Task: Forward email as attachment with the signature Christina Ramirez with the subject Request for donations from softage.1@softage.net to softage.2@softage.net with the message Please let me know if there are any issues or concerns that need to be addressed.
Action: Mouse moved to (916, 73)
Screenshot: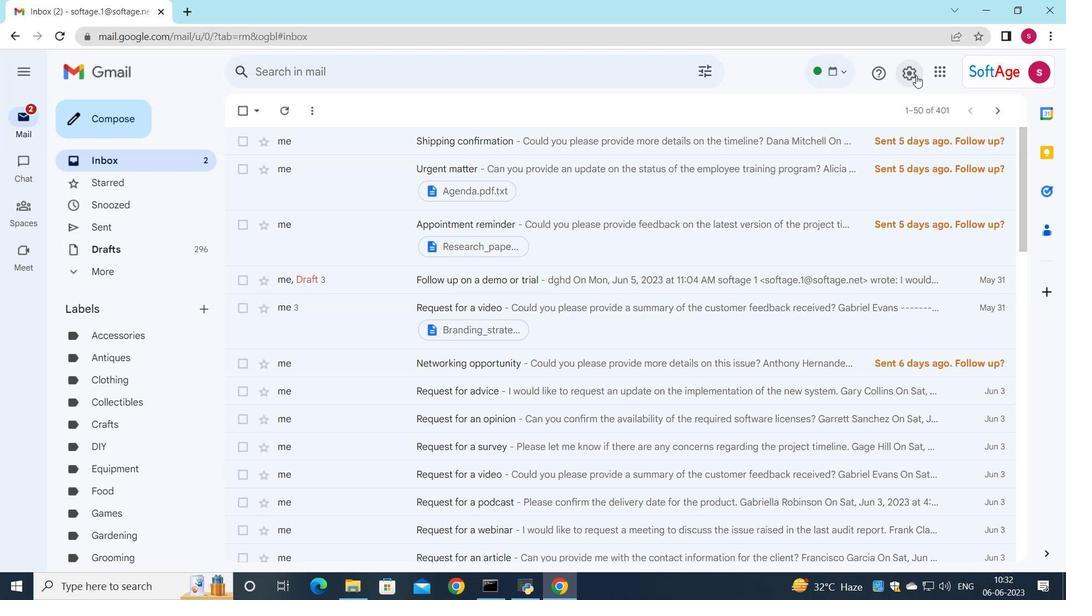 
Action: Mouse pressed left at (916, 73)
Screenshot: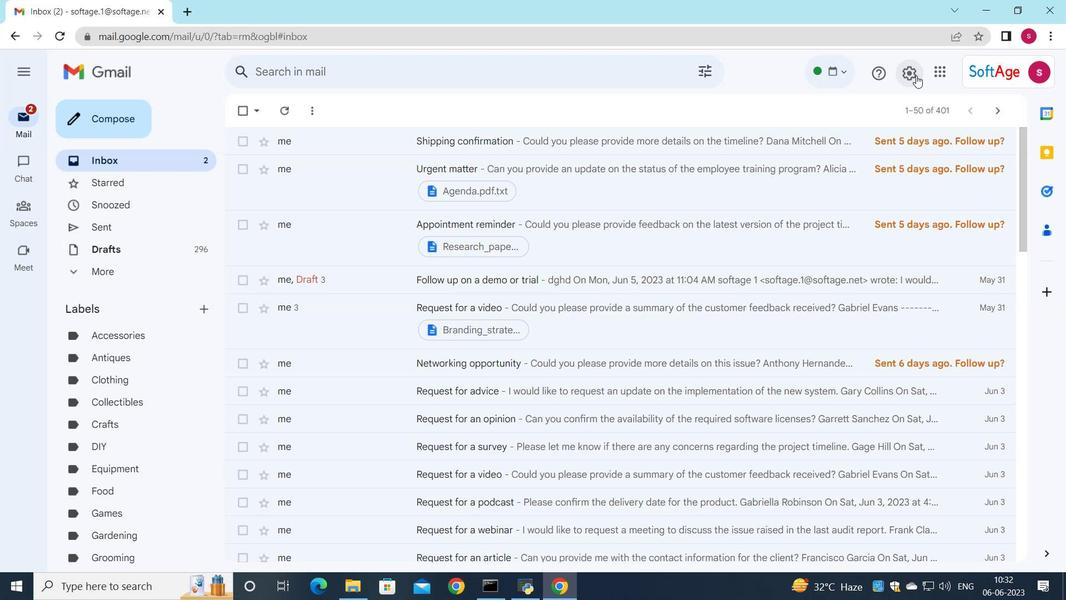 
Action: Mouse moved to (918, 140)
Screenshot: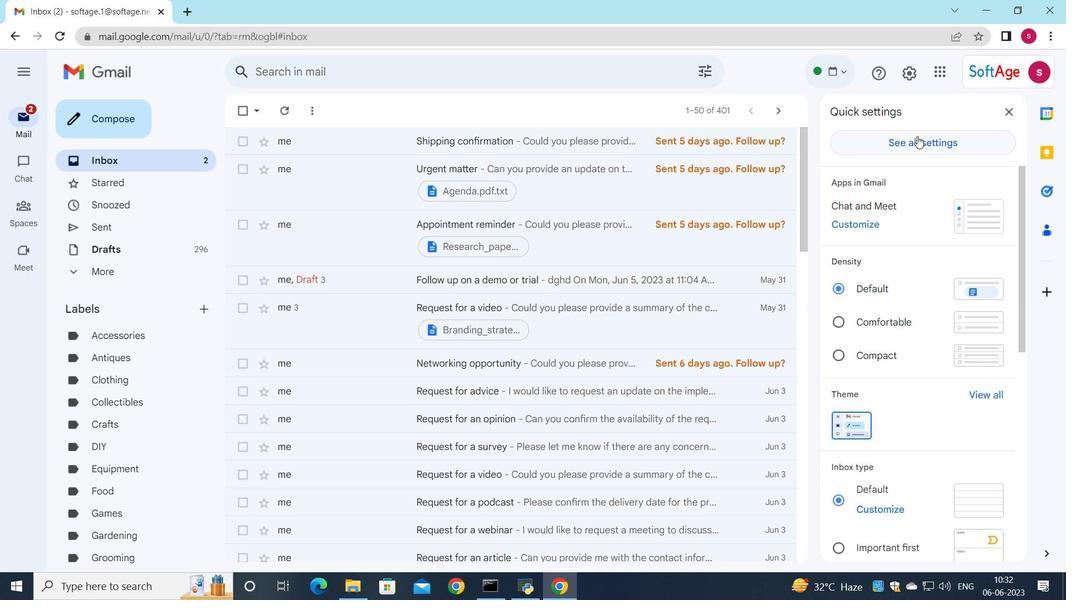 
Action: Mouse pressed left at (918, 140)
Screenshot: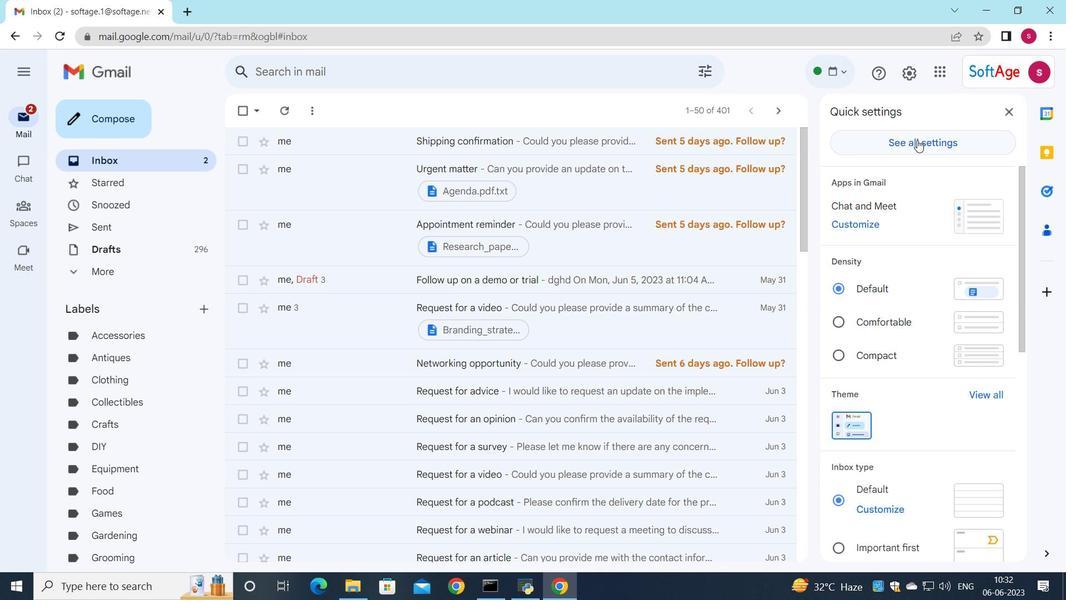 
Action: Mouse moved to (698, 227)
Screenshot: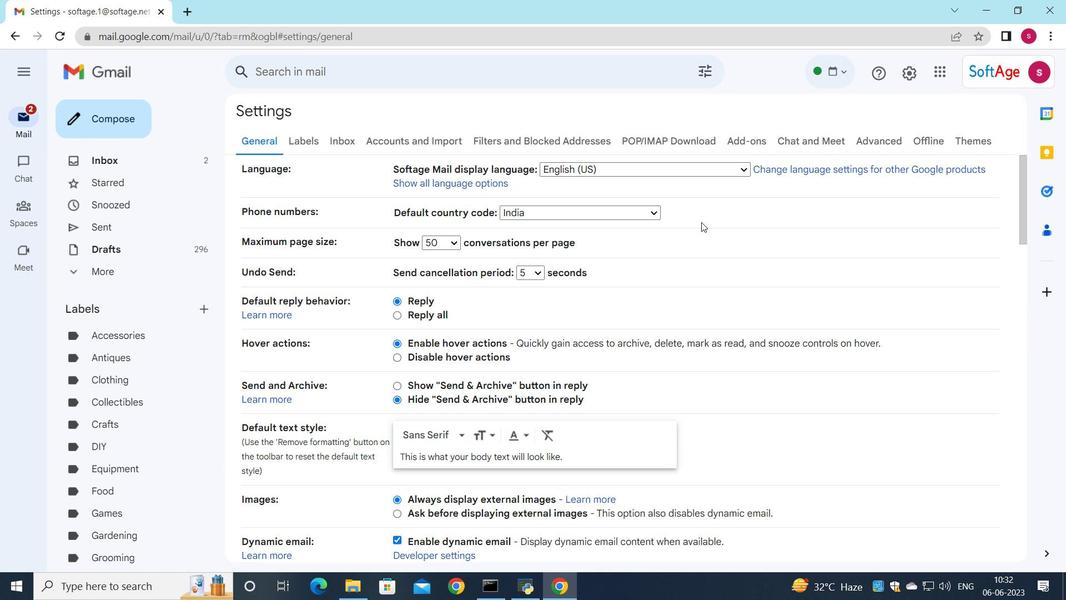 
Action: Mouse scrolled (698, 227) with delta (0, 0)
Screenshot: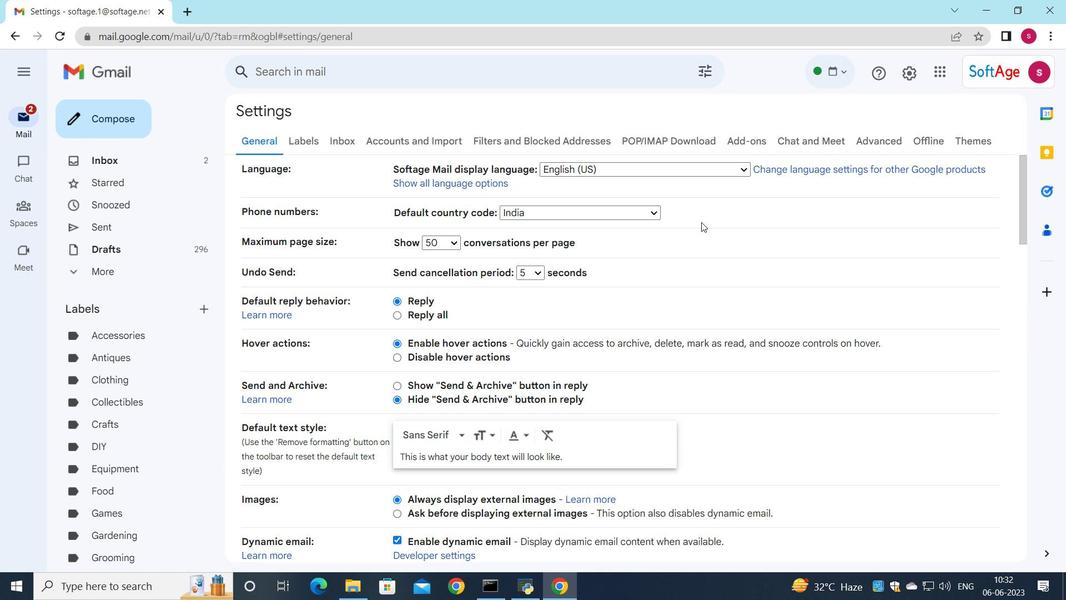 
Action: Mouse moved to (696, 231)
Screenshot: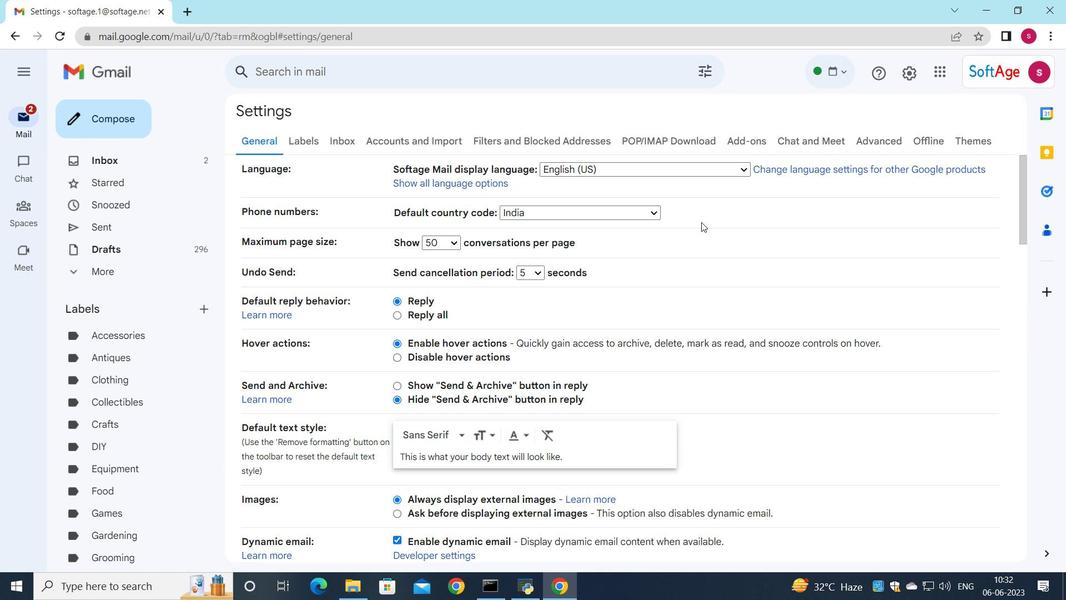 
Action: Mouse scrolled (696, 230) with delta (0, 0)
Screenshot: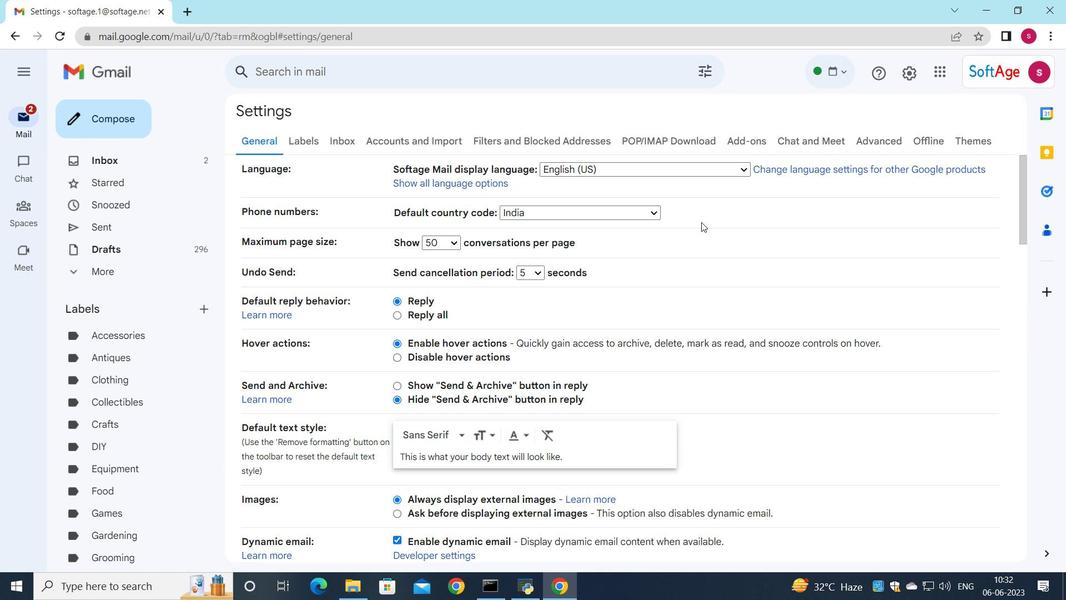 
Action: Mouse moved to (695, 233)
Screenshot: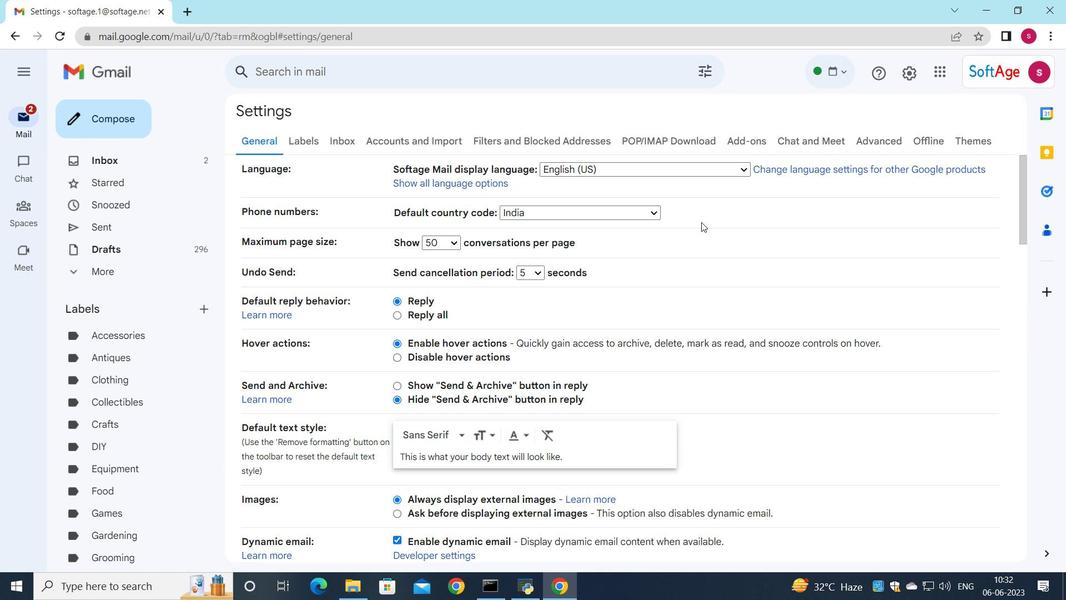 
Action: Mouse scrolled (695, 233) with delta (0, 0)
Screenshot: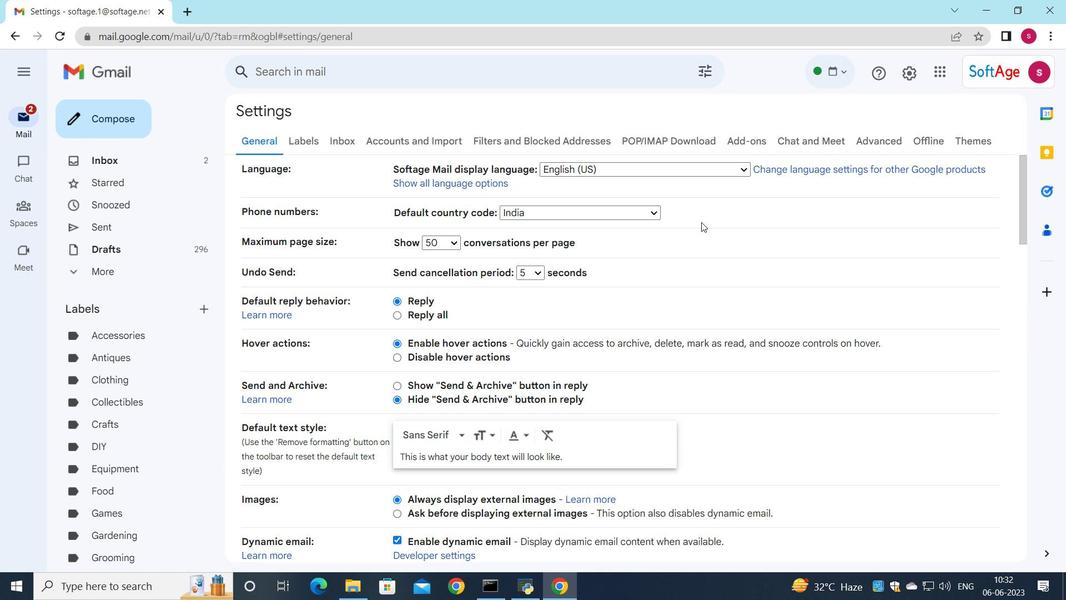 
Action: Mouse moved to (641, 256)
Screenshot: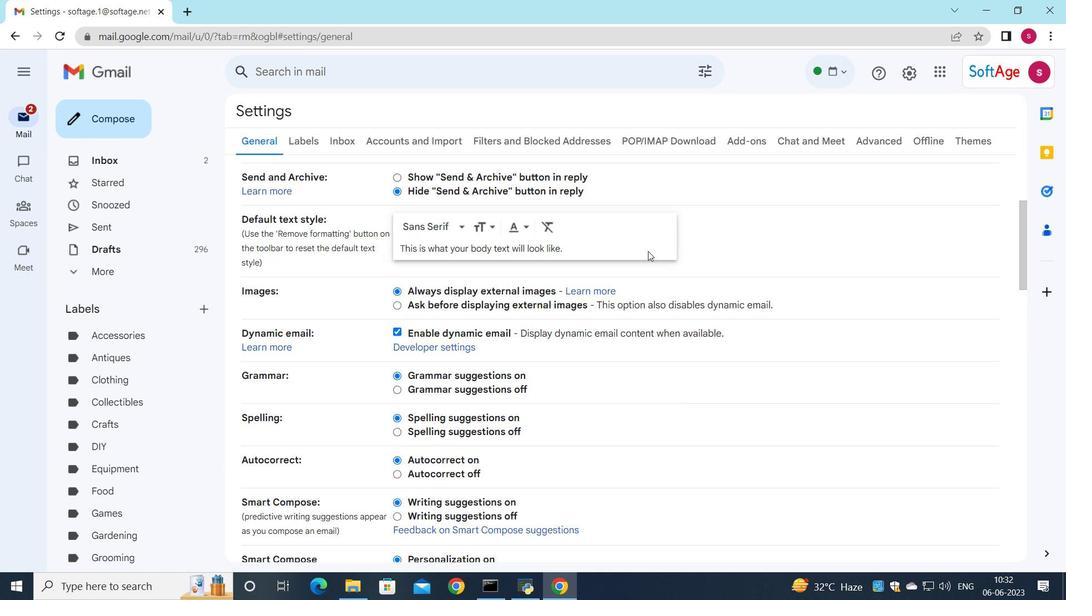 
Action: Mouse scrolled (641, 256) with delta (0, 0)
Screenshot: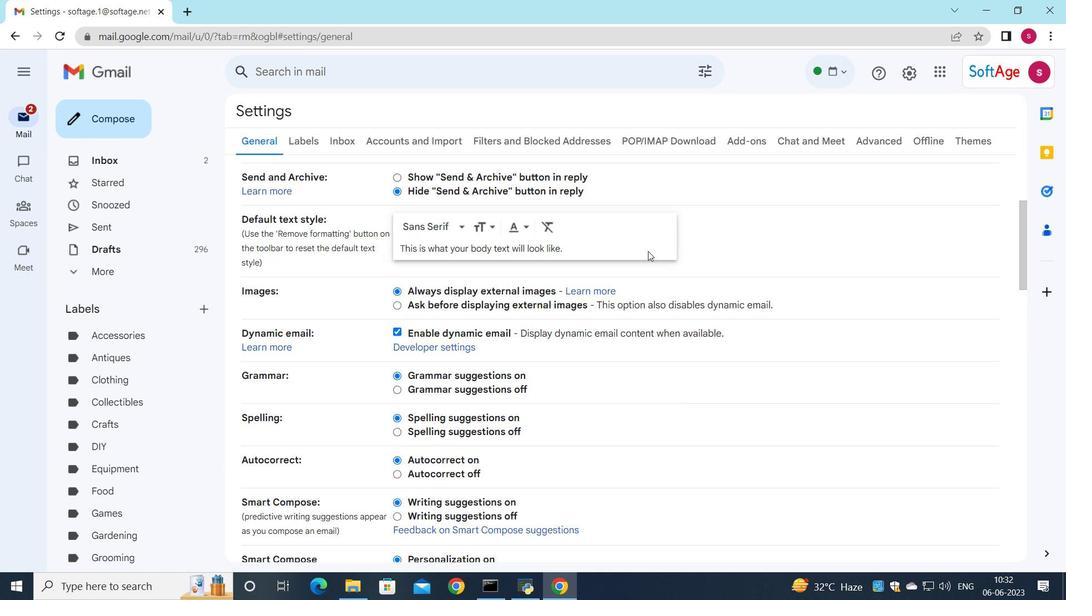 
Action: Mouse moved to (637, 259)
Screenshot: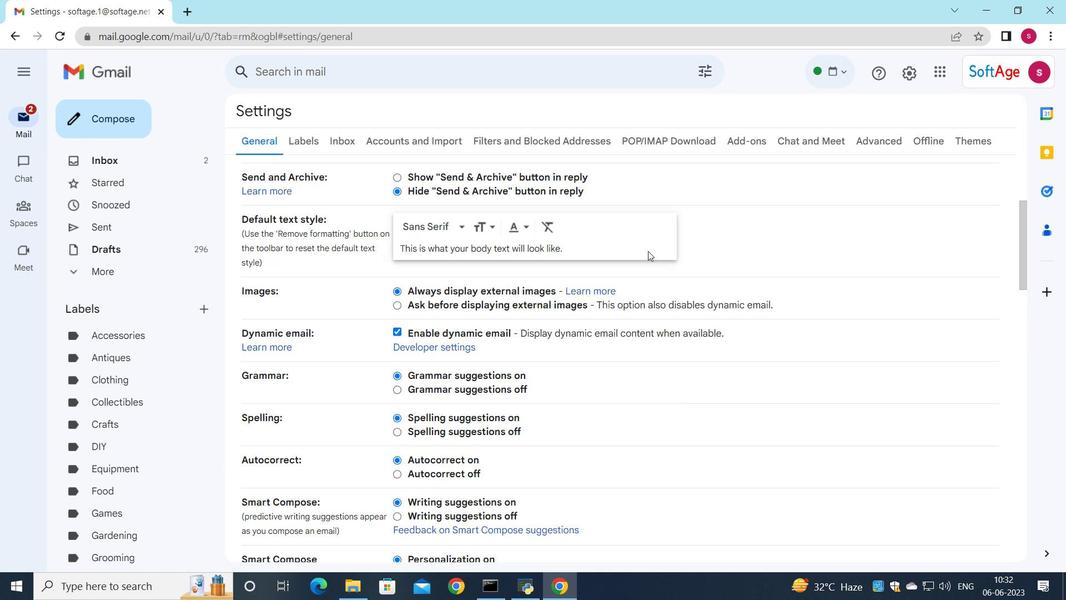 
Action: Mouse scrolled (637, 258) with delta (0, 0)
Screenshot: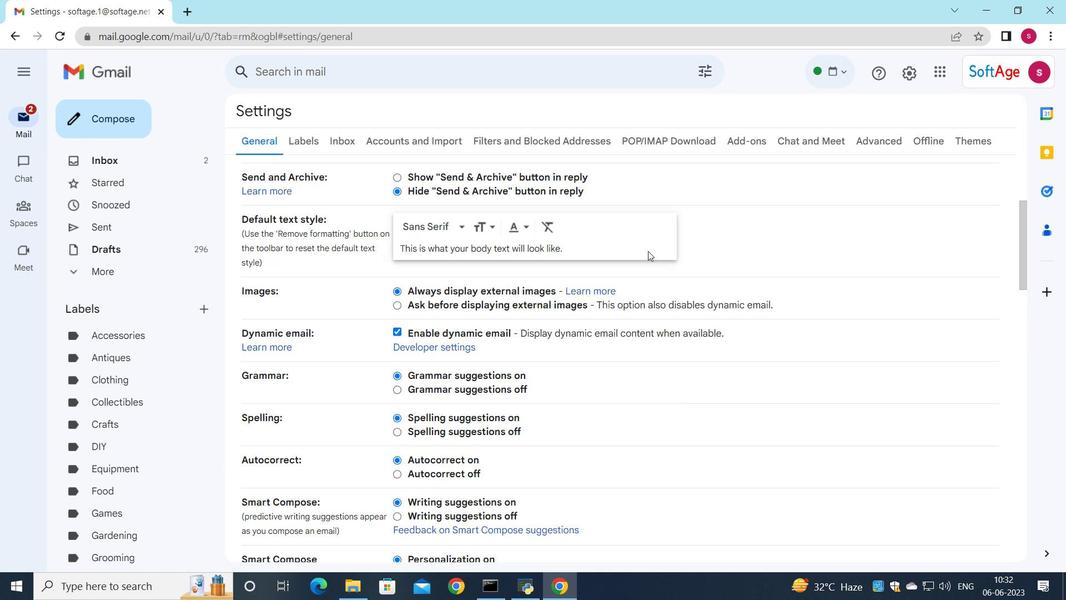 
Action: Mouse moved to (635, 262)
Screenshot: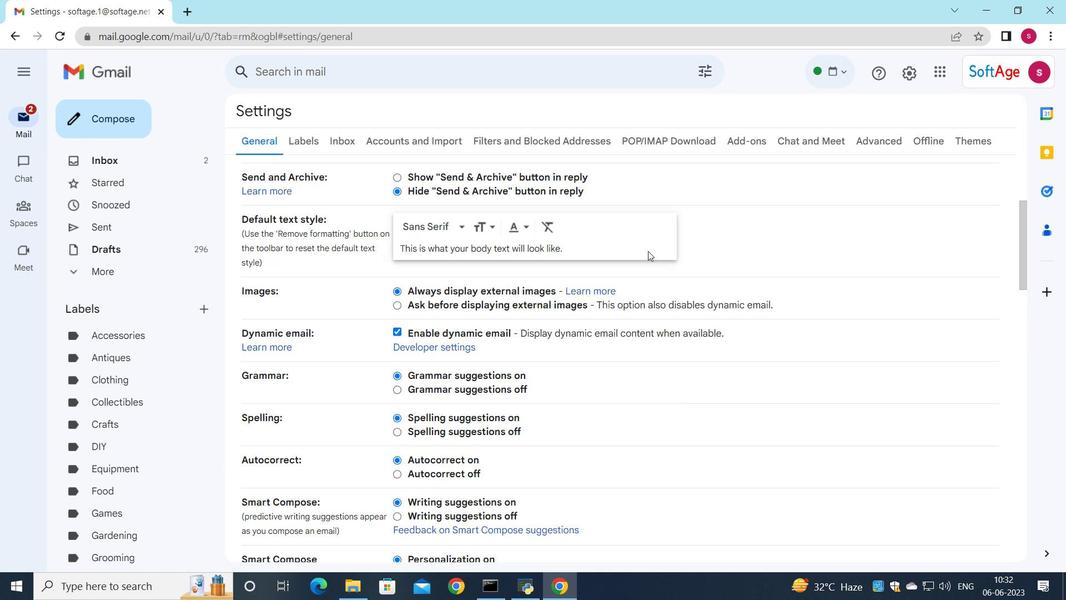 
Action: Mouse scrolled (635, 262) with delta (0, 0)
Screenshot: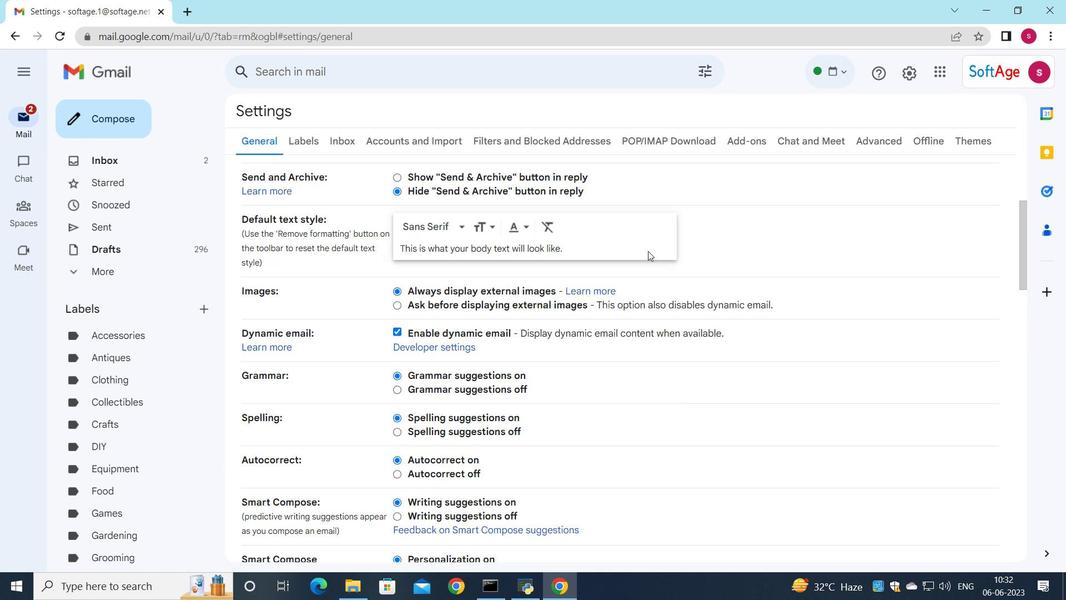 
Action: Mouse moved to (577, 307)
Screenshot: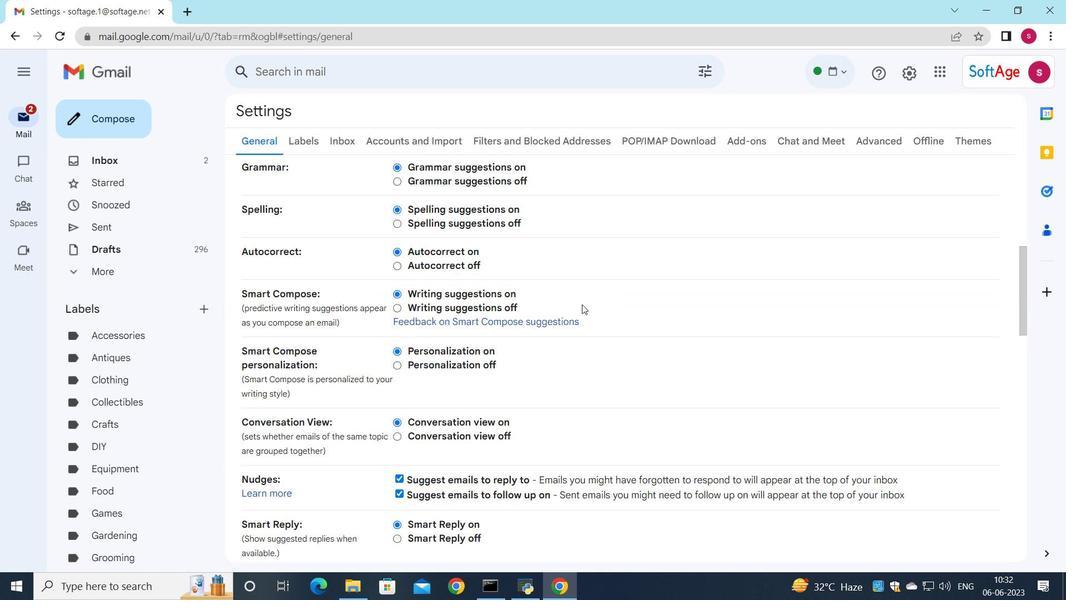 
Action: Mouse scrolled (577, 307) with delta (0, 0)
Screenshot: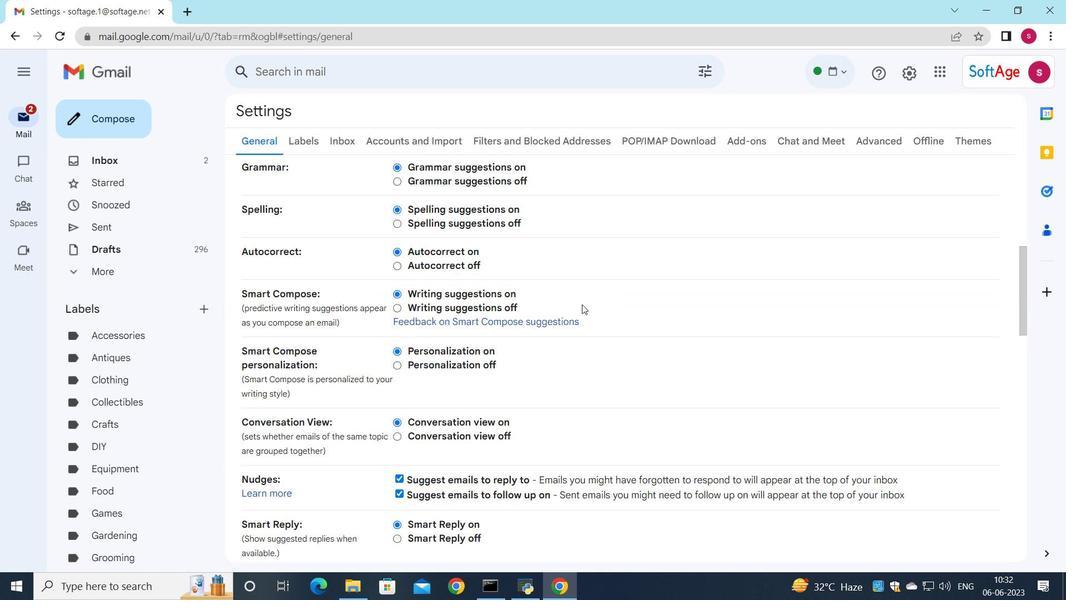 
Action: Mouse moved to (577, 308)
Screenshot: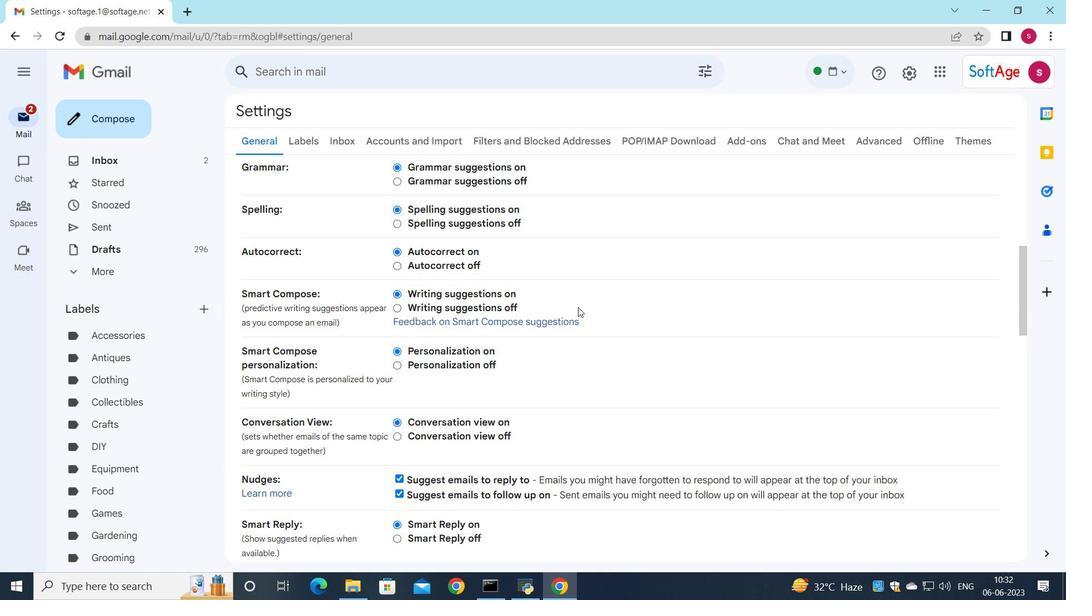 
Action: Mouse scrolled (577, 308) with delta (0, 0)
Screenshot: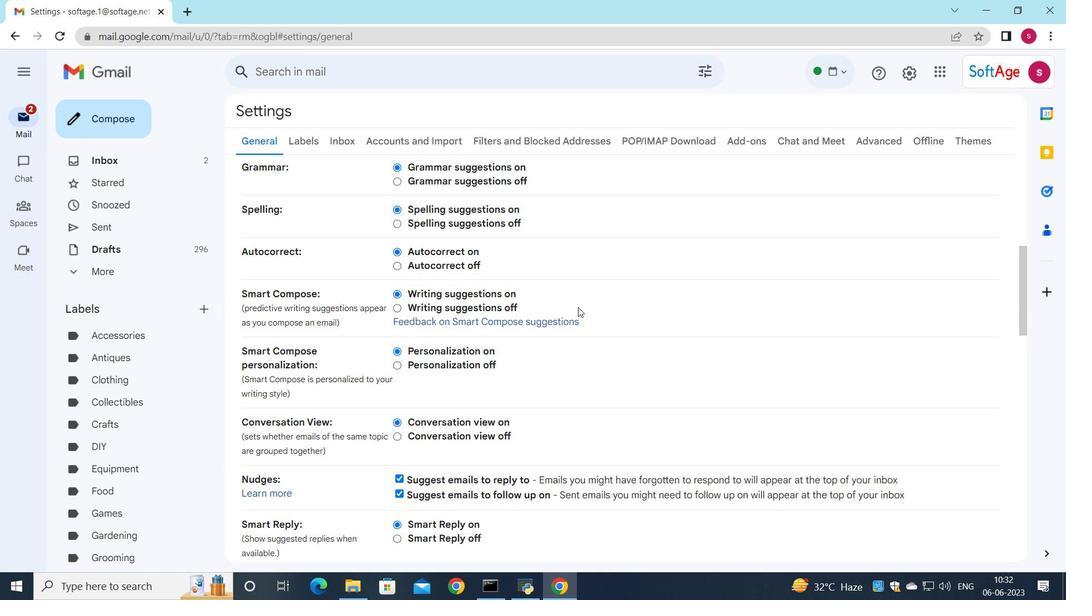 
Action: Mouse moved to (576, 308)
Screenshot: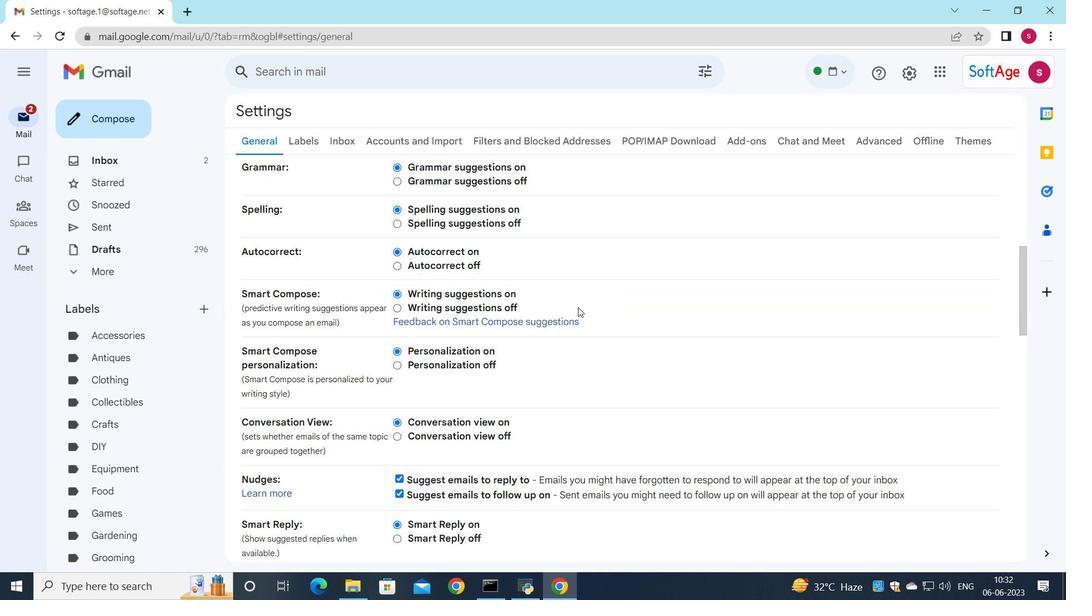 
Action: Mouse scrolled (576, 308) with delta (0, 0)
Screenshot: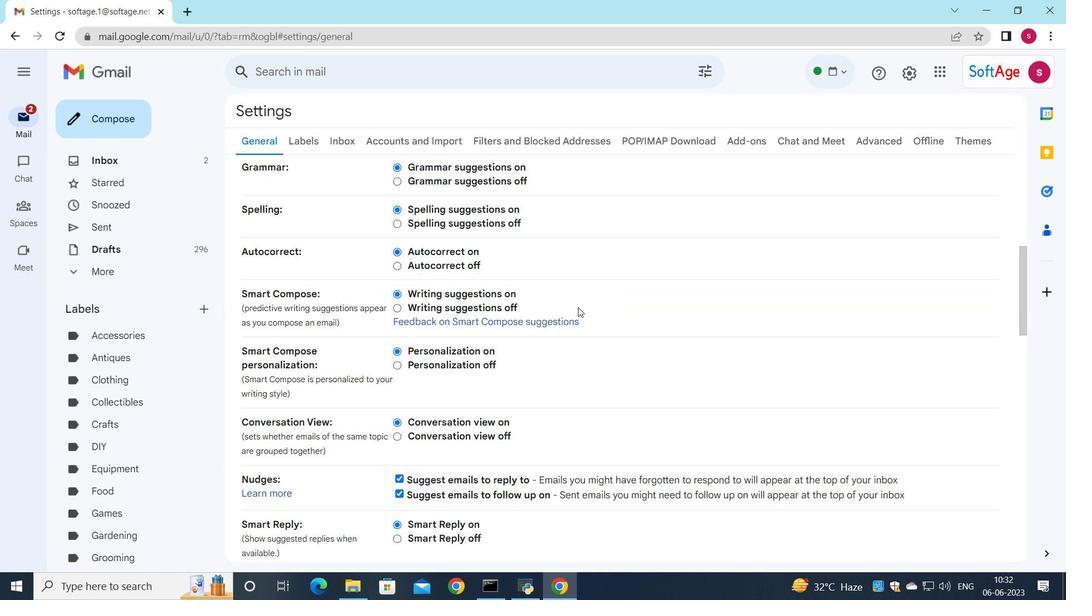 
Action: Mouse scrolled (576, 308) with delta (0, 0)
Screenshot: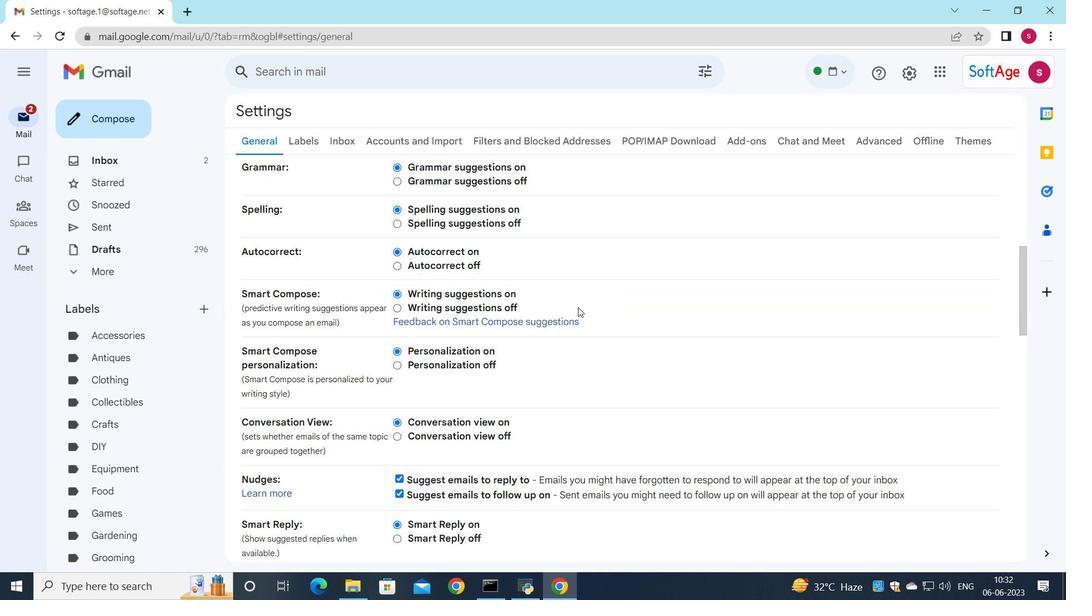 
Action: Mouse moved to (569, 316)
Screenshot: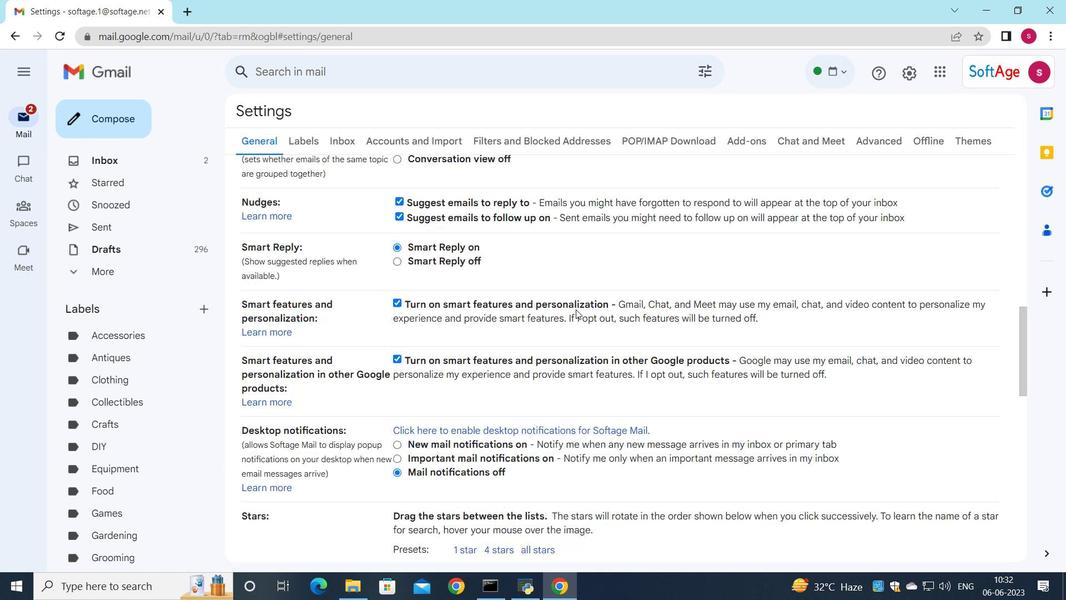
Action: Mouse scrolled (569, 315) with delta (0, 0)
Screenshot: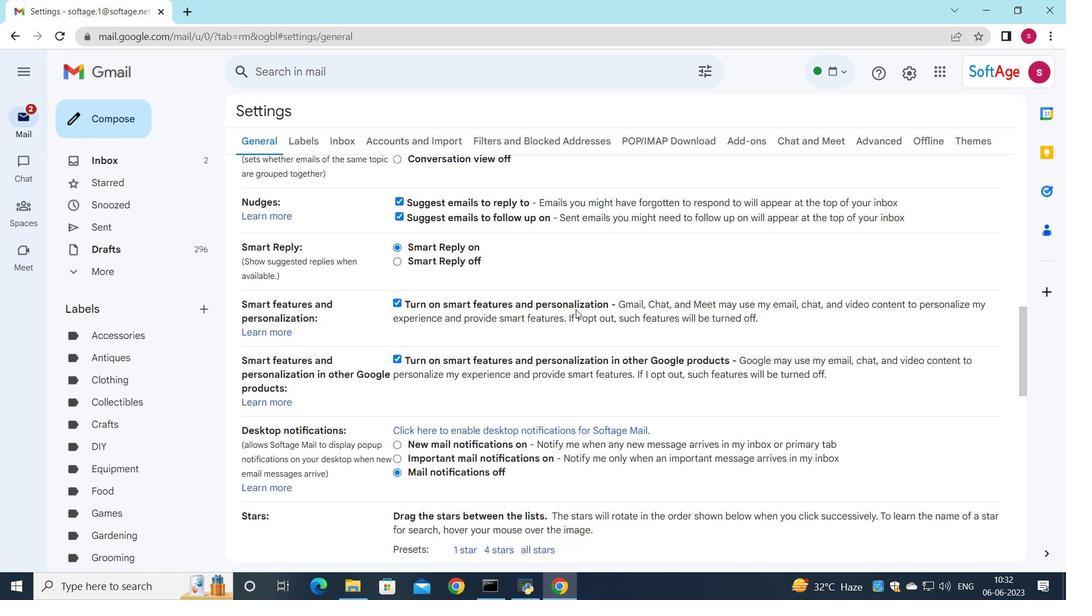 
Action: Mouse scrolled (569, 315) with delta (0, 0)
Screenshot: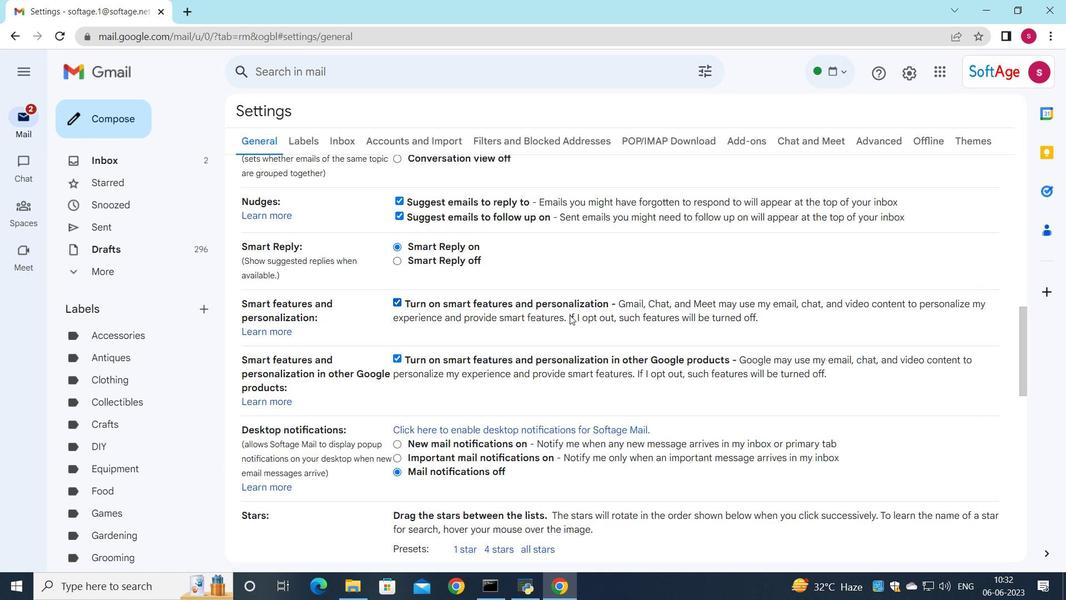 
Action: Mouse scrolled (569, 315) with delta (0, 0)
Screenshot: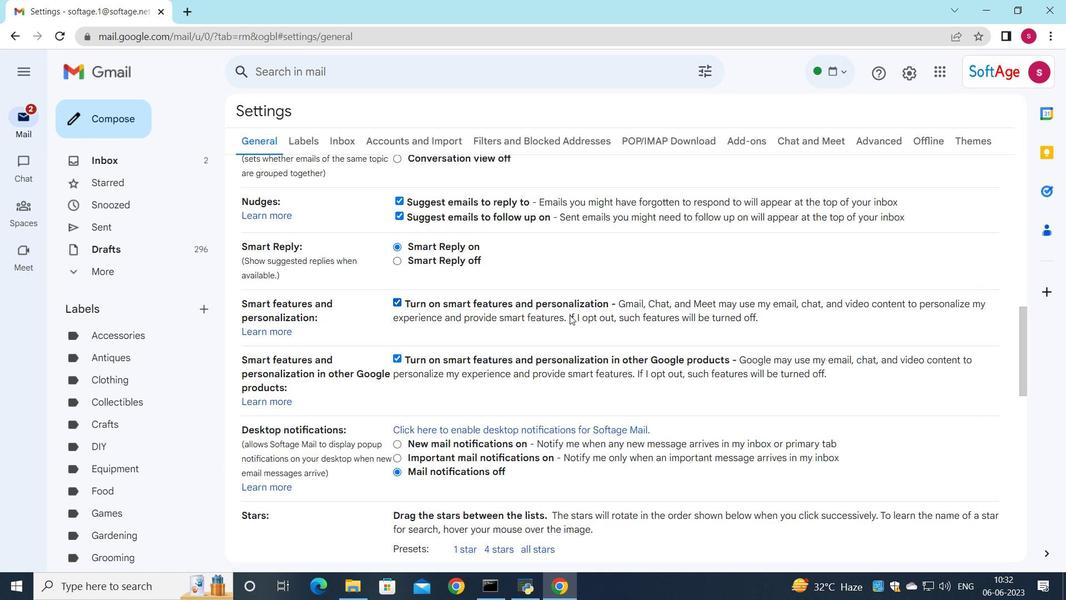 
Action: Mouse scrolled (569, 315) with delta (0, 0)
Screenshot: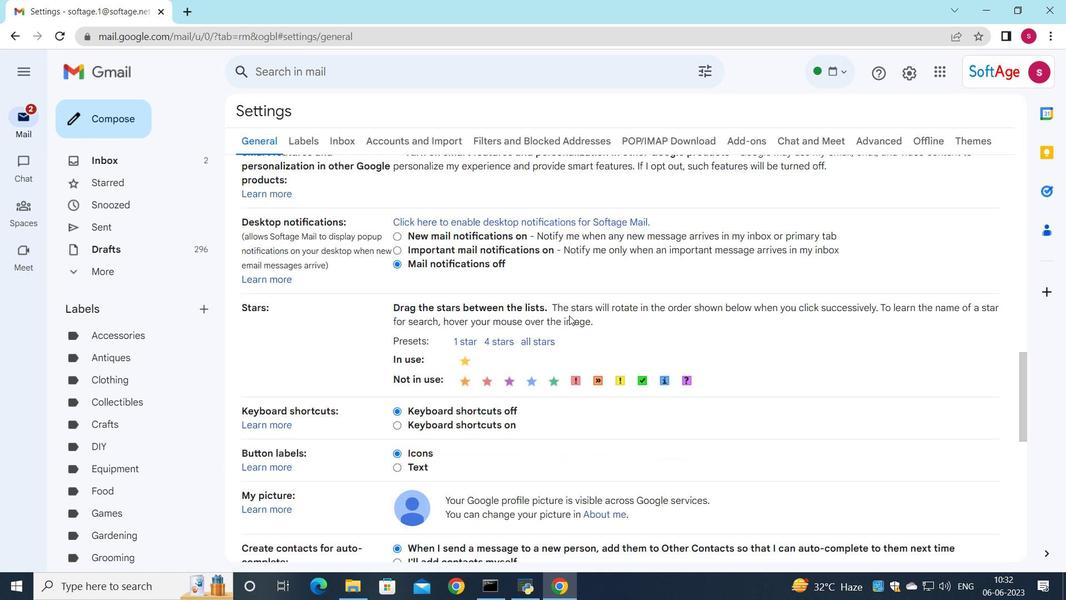 
Action: Mouse scrolled (569, 315) with delta (0, 0)
Screenshot: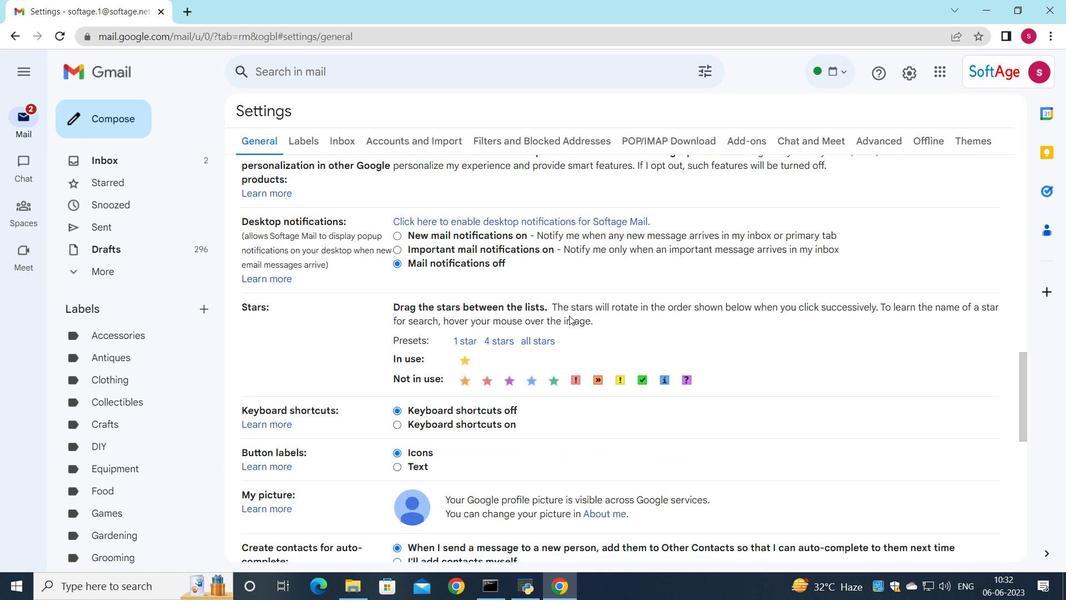 
Action: Mouse scrolled (569, 315) with delta (0, 0)
Screenshot: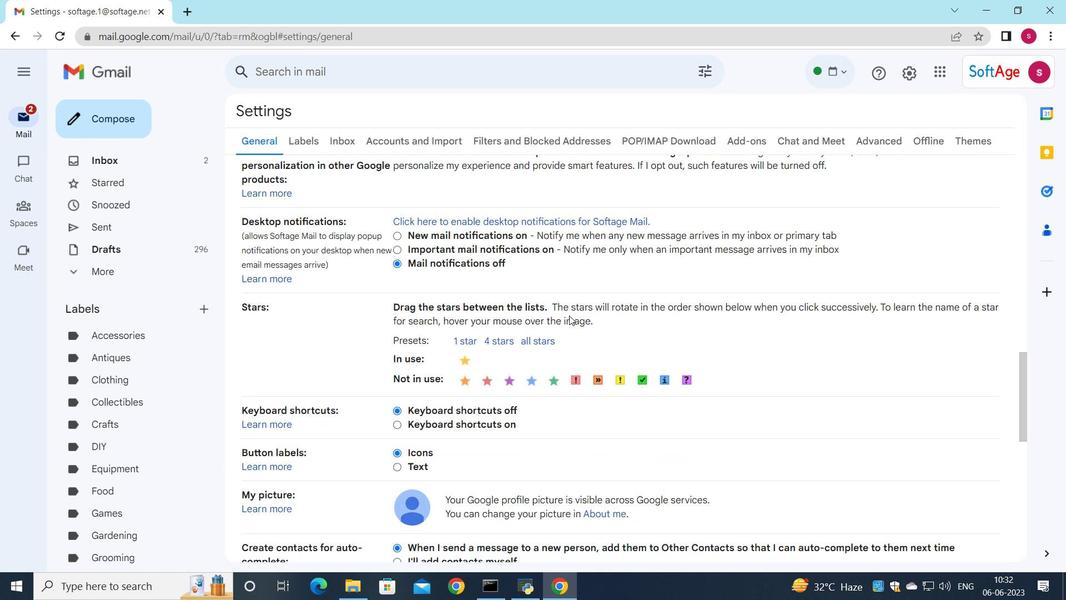 
Action: Mouse scrolled (569, 315) with delta (0, 0)
Screenshot: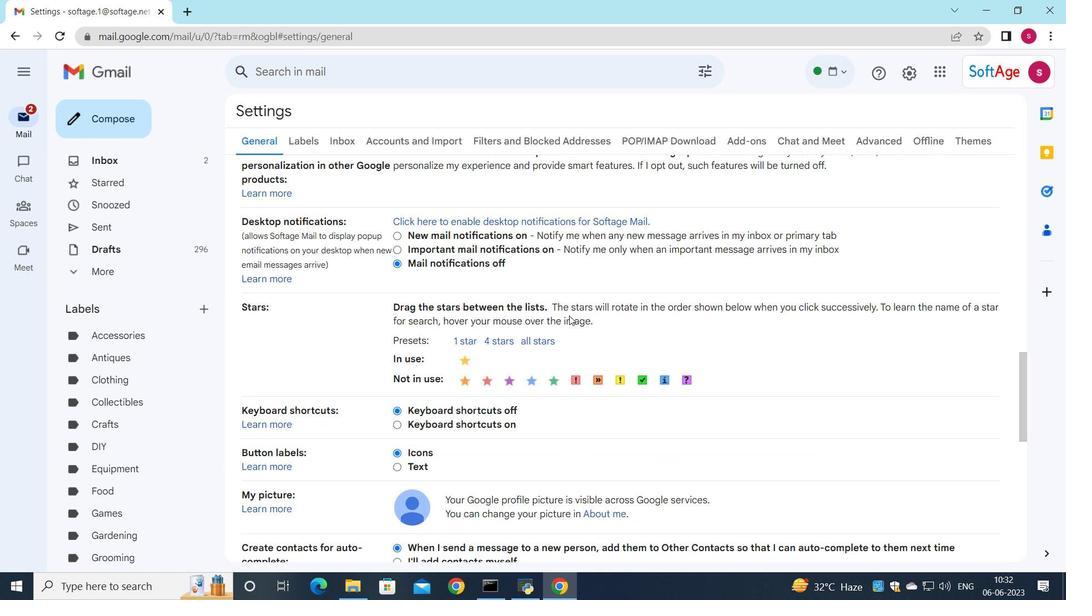 
Action: Mouse moved to (446, 346)
Screenshot: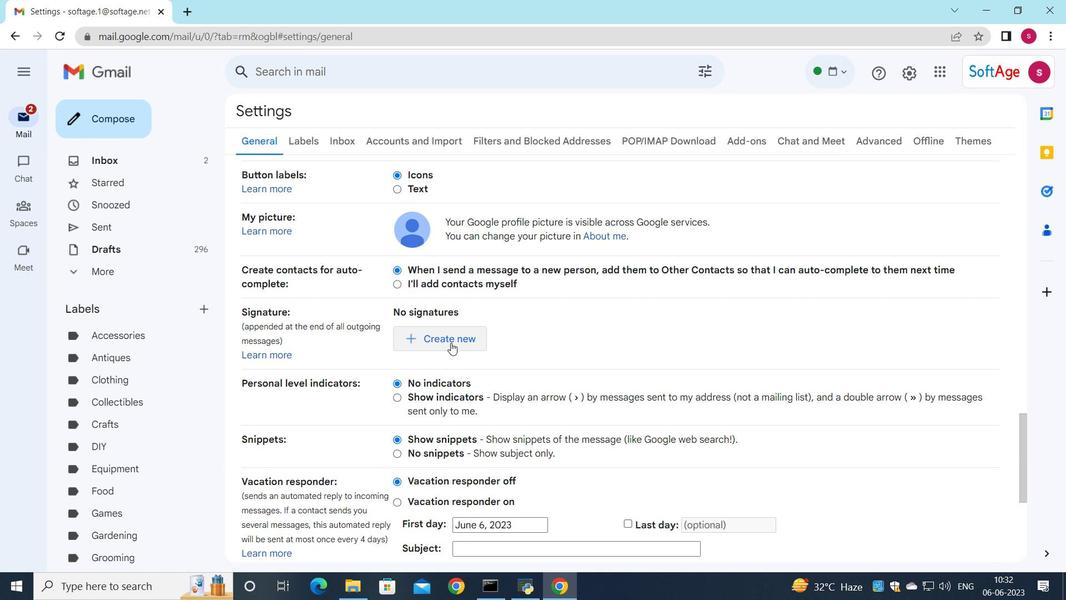 
Action: Mouse pressed left at (446, 346)
Screenshot: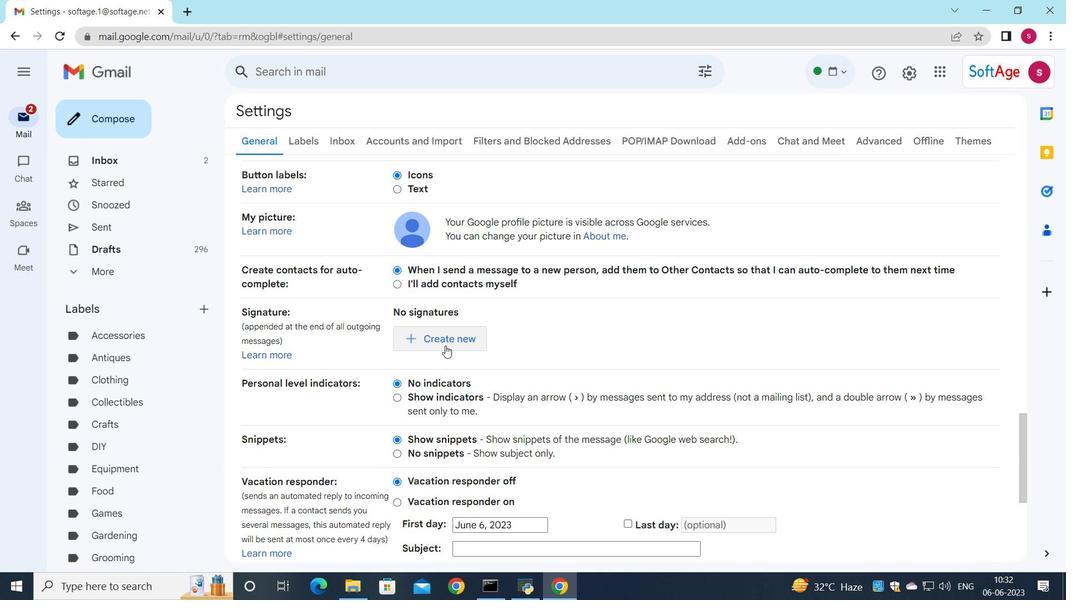 
Action: Mouse moved to (461, 337)
Screenshot: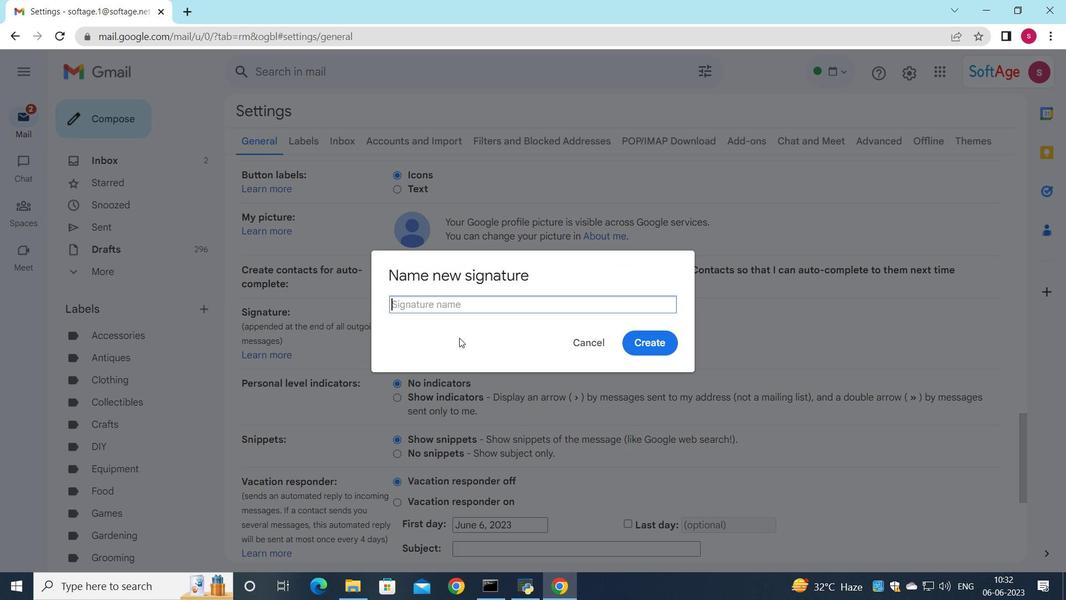 
Action: Key pressed <Key.shift>Christina<Key.space><Key.shift>Ramirez
Screenshot: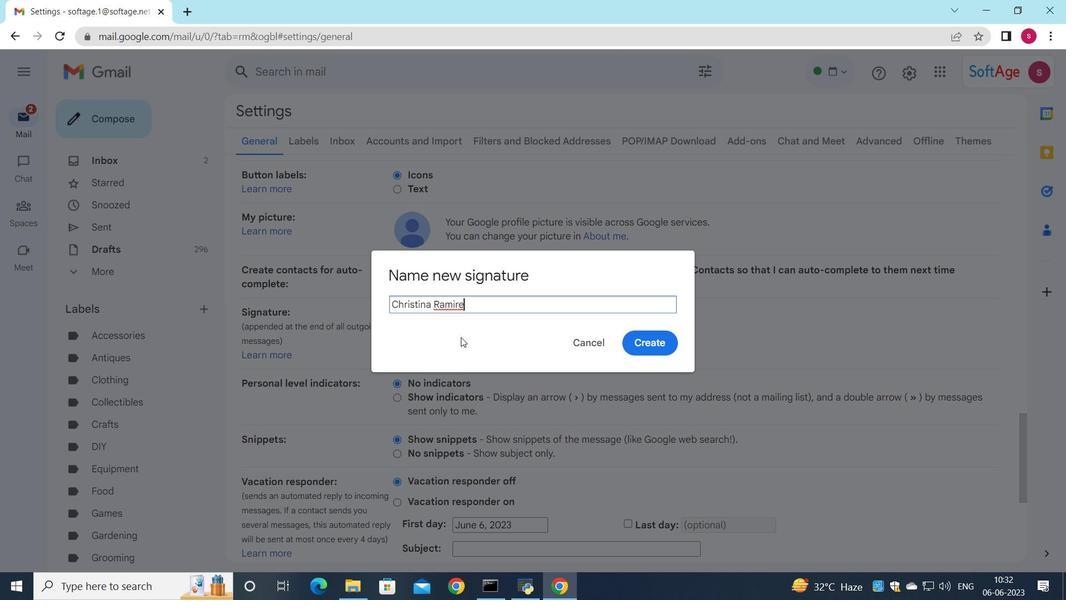 
Action: Mouse moved to (635, 310)
Screenshot: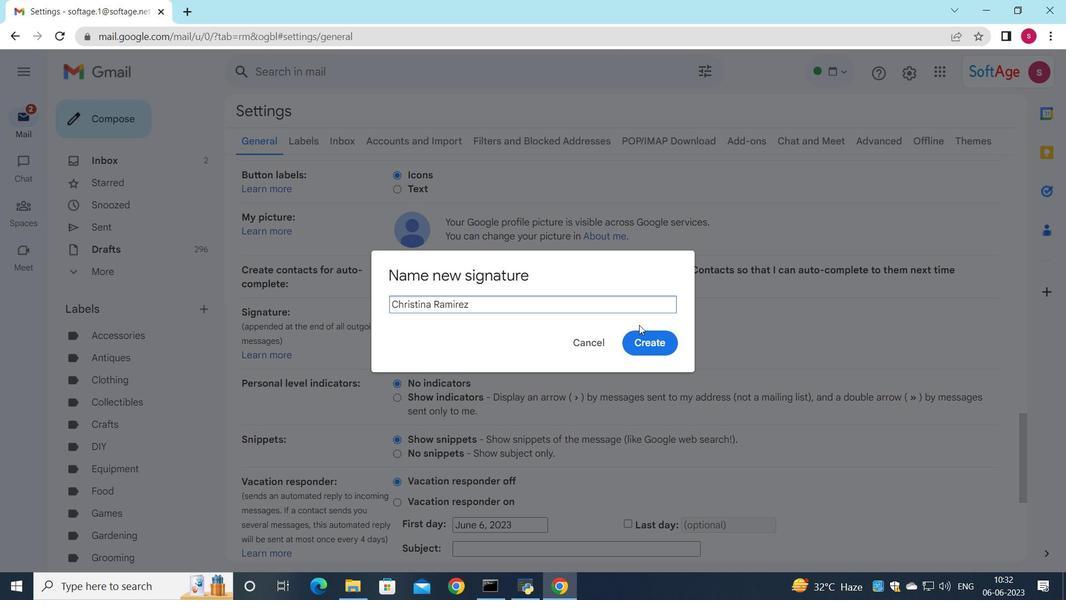 
Action: Key pressed <Key.enter>
Screenshot: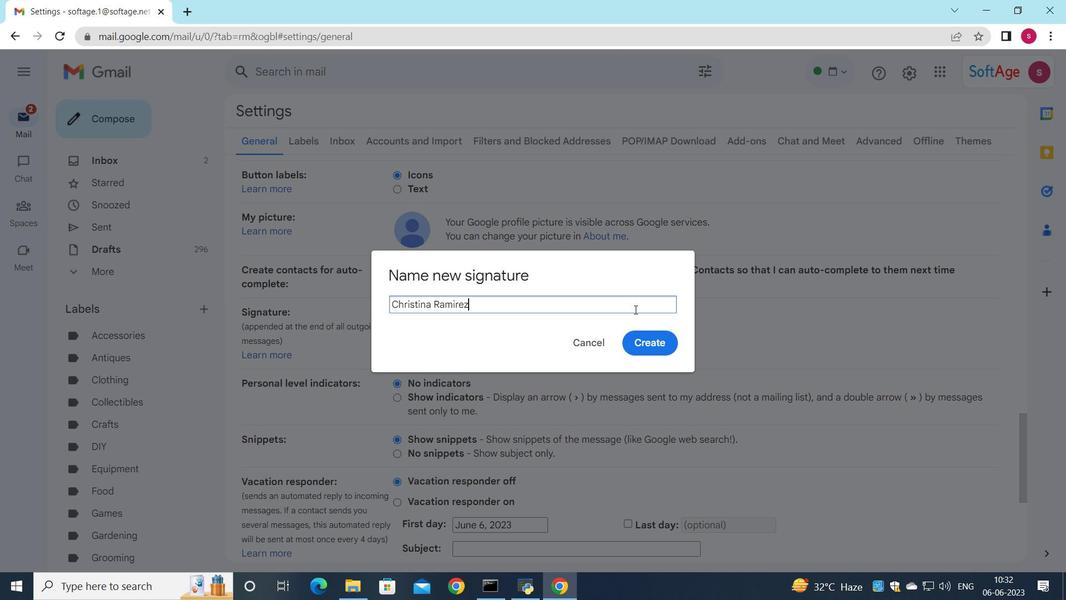 
Action: Mouse moved to (601, 328)
Screenshot: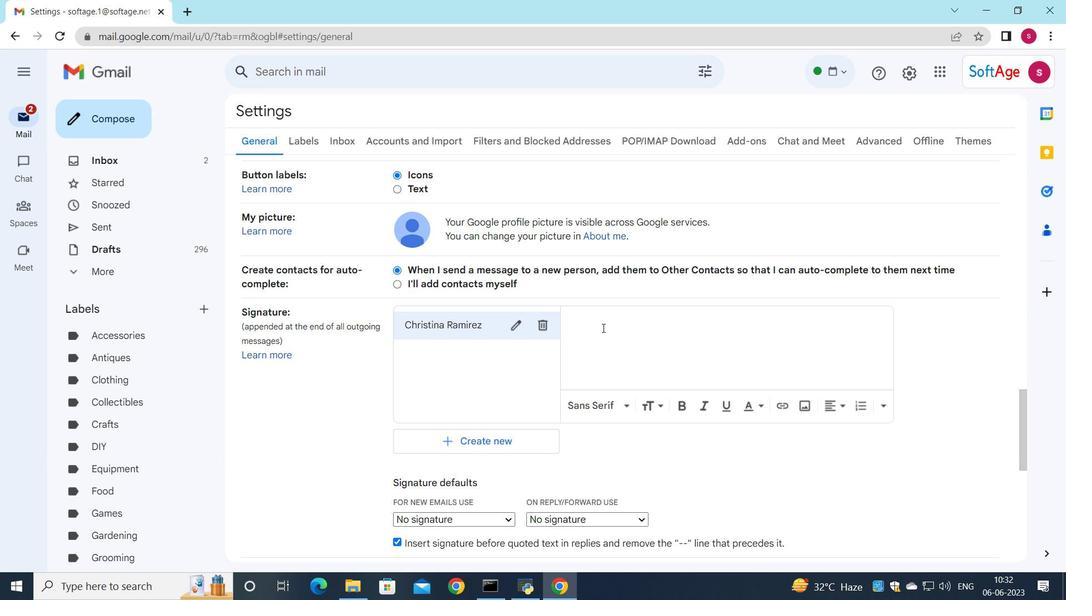 
Action: Key pressed <Key.enter>
Screenshot: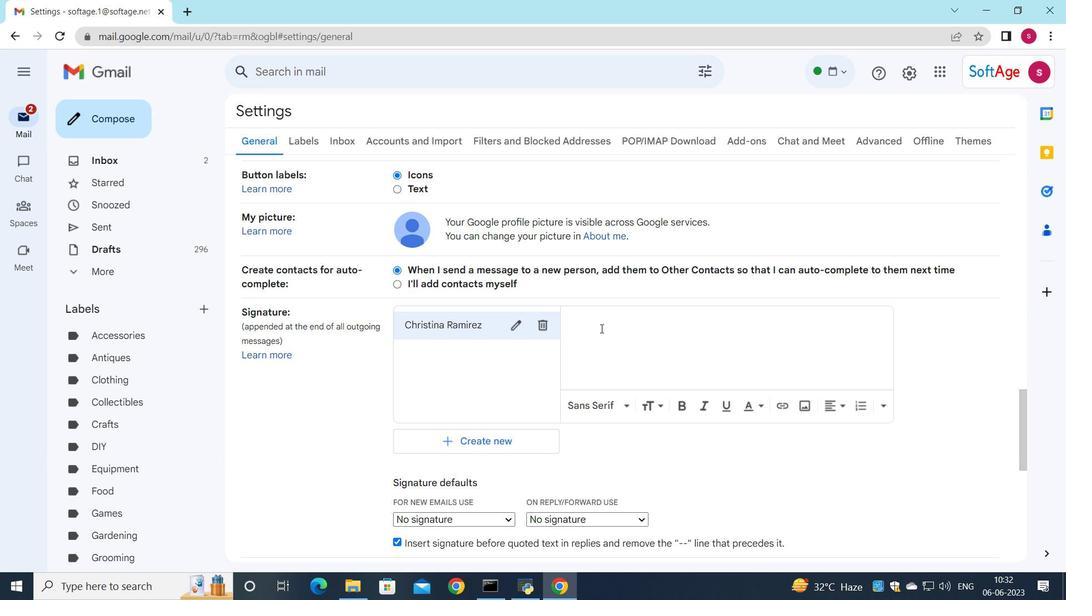 
Action: Mouse moved to (581, 328)
Screenshot: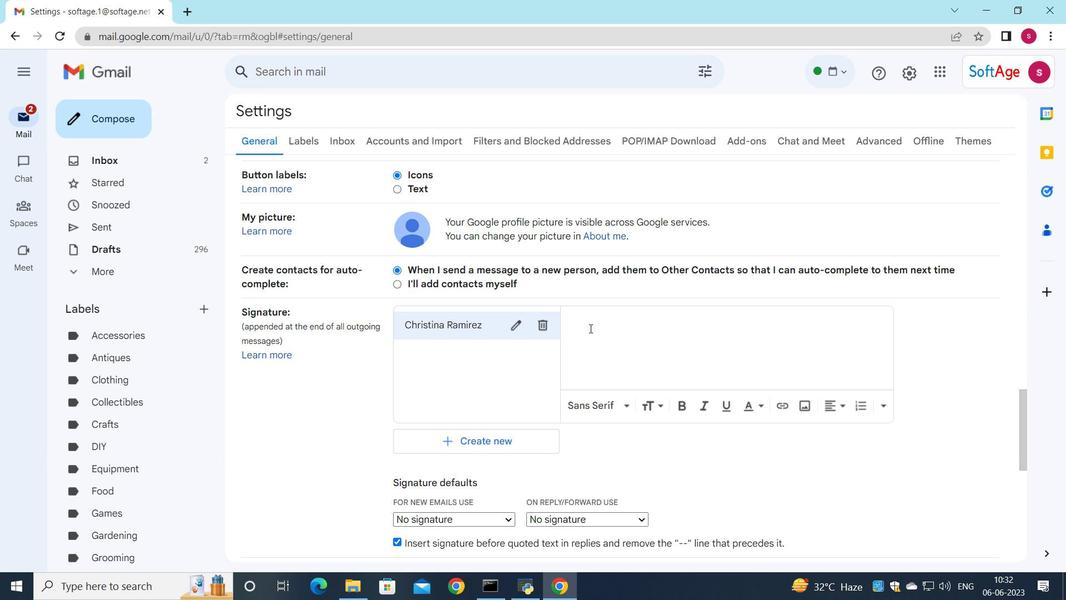 
Action: Mouse pressed left at (581, 328)
Screenshot: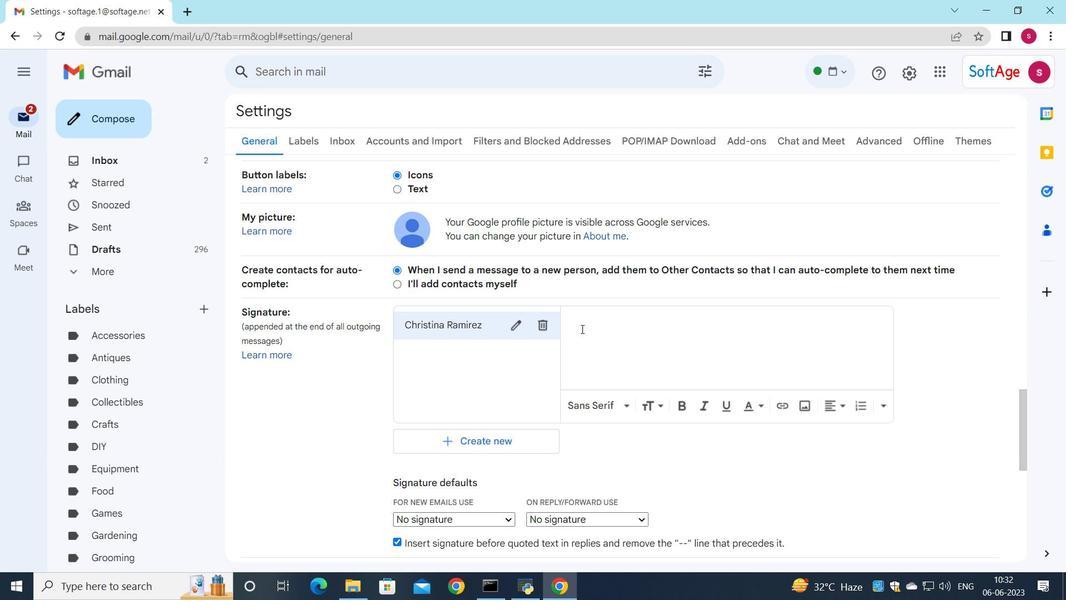
Action: Key pressed <Key.shift>Christina<Key.space><Key.shift><Key.shift><Key.shift>Ramirez
Screenshot: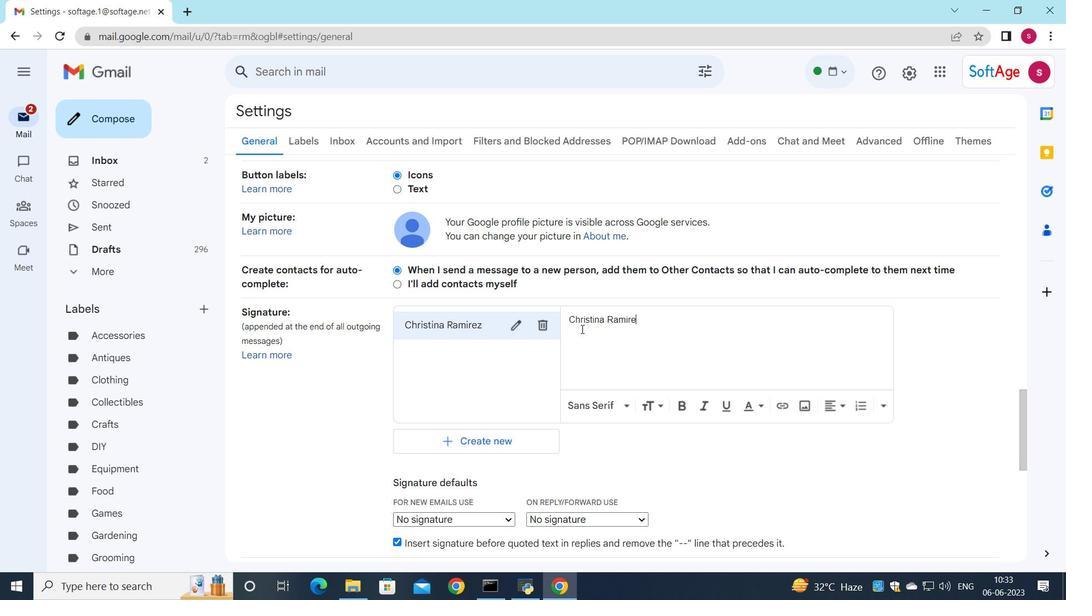 
Action: Mouse scrolled (581, 328) with delta (0, 0)
Screenshot: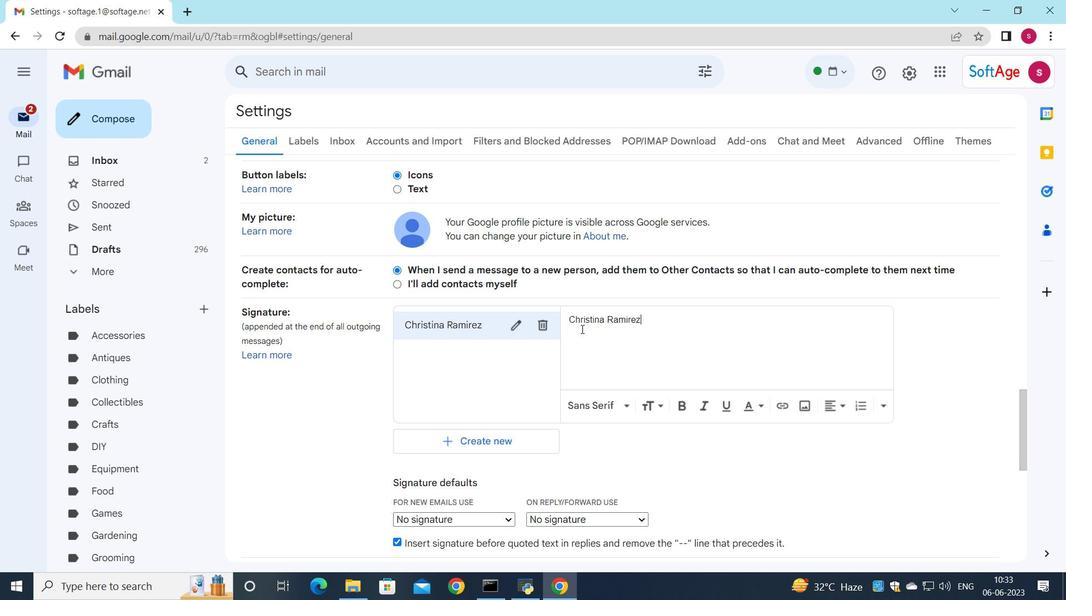 
Action: Mouse scrolled (581, 328) with delta (0, 0)
Screenshot: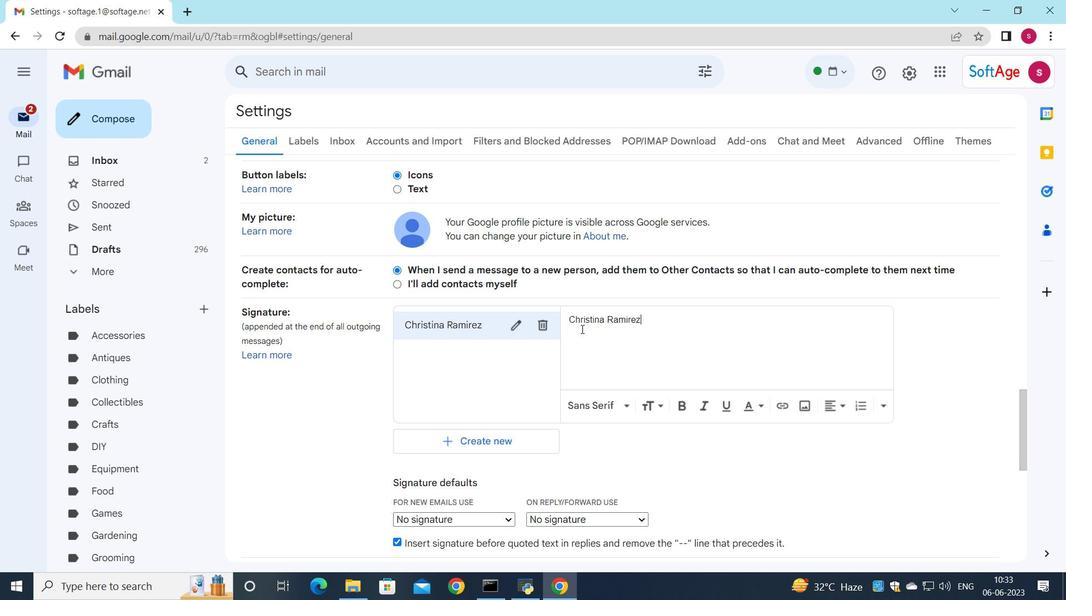 
Action: Mouse scrolled (581, 328) with delta (0, 0)
Screenshot: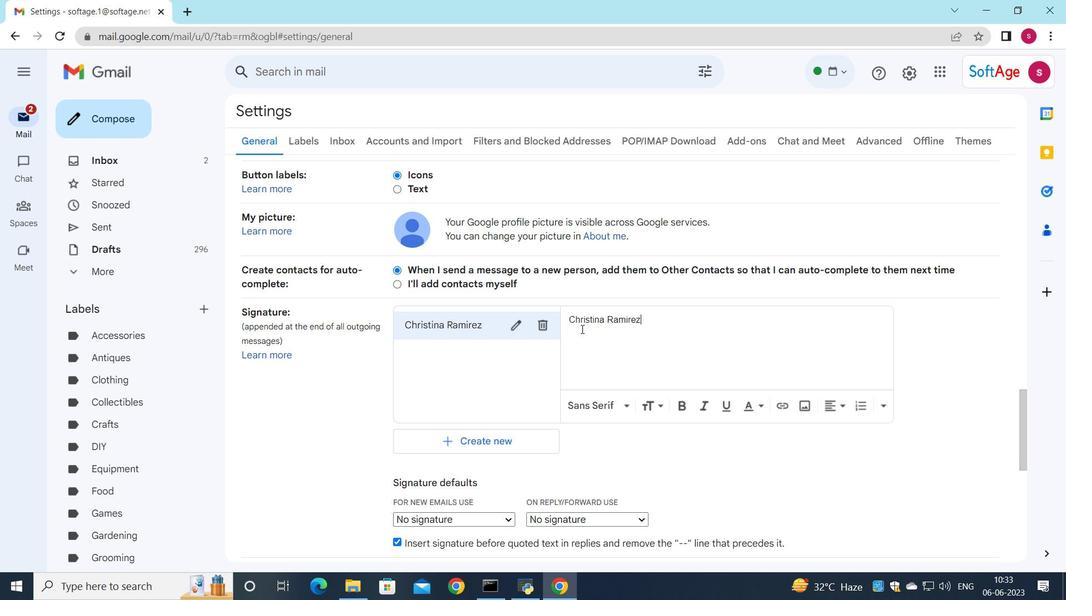 
Action: Mouse moved to (462, 309)
Screenshot: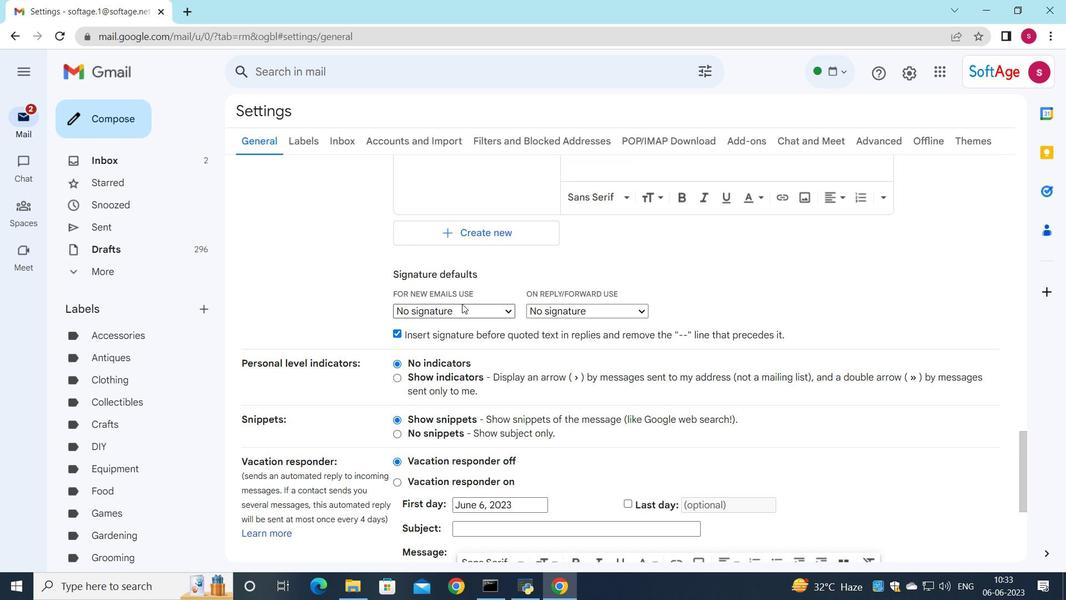 
Action: Mouse pressed left at (462, 309)
Screenshot: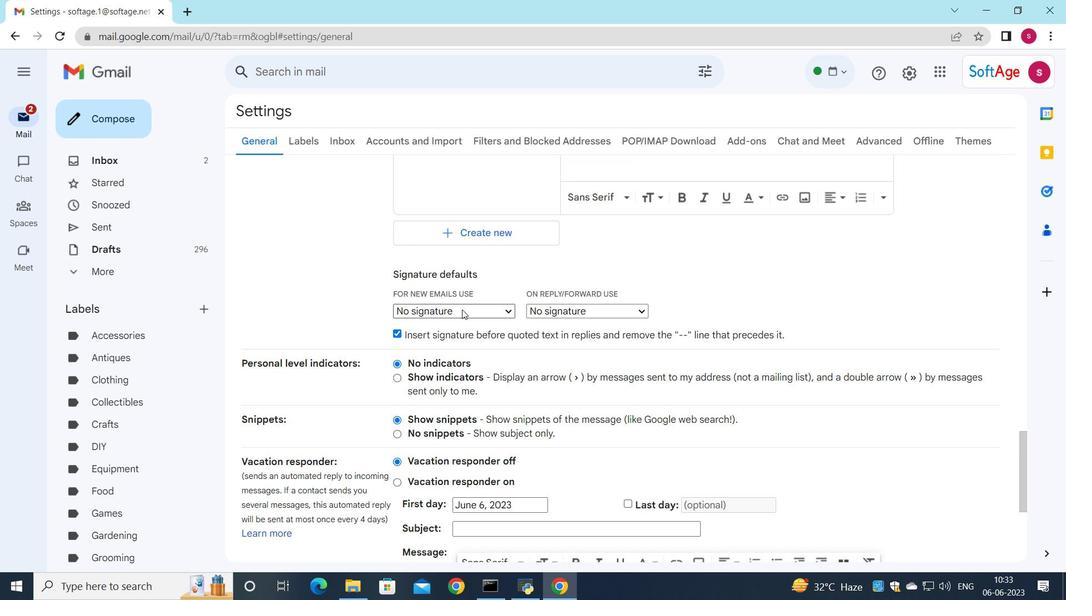 
Action: Mouse moved to (458, 341)
Screenshot: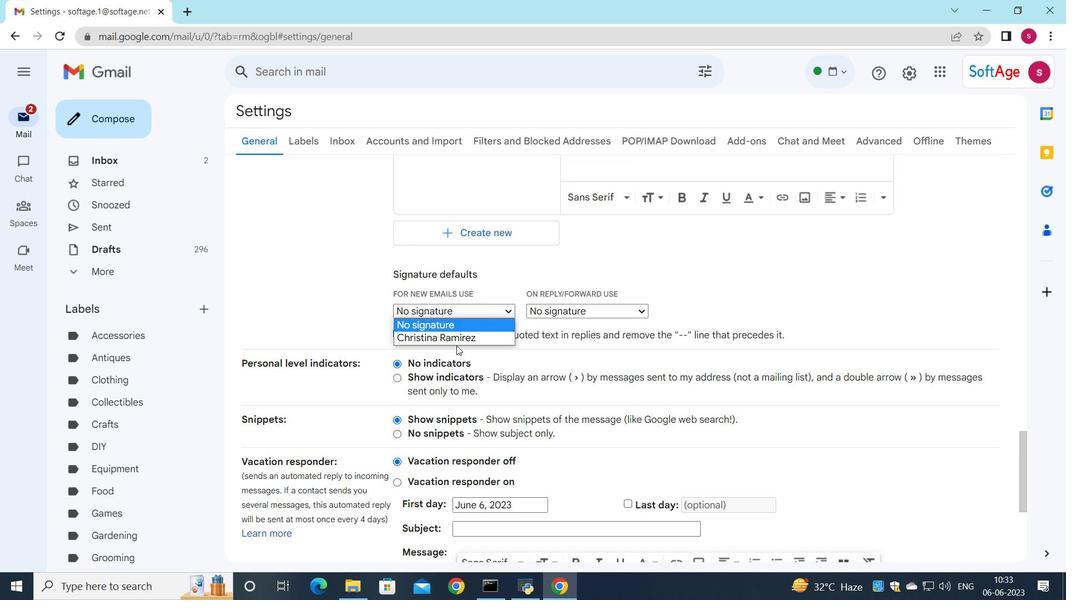 
Action: Mouse pressed left at (458, 341)
Screenshot: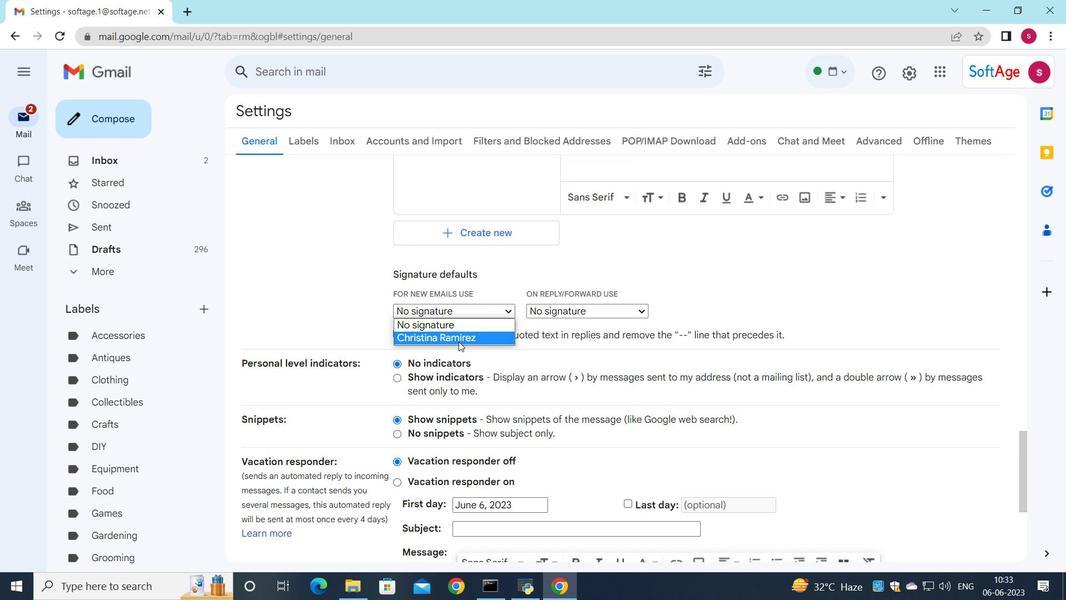 
Action: Mouse moved to (532, 313)
Screenshot: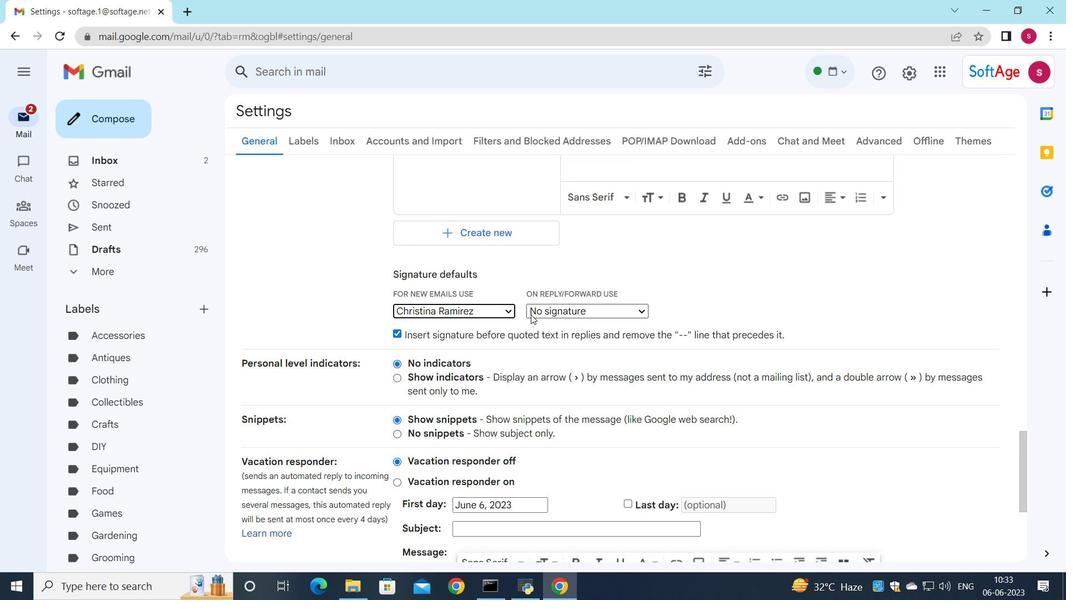 
Action: Mouse pressed left at (532, 313)
Screenshot: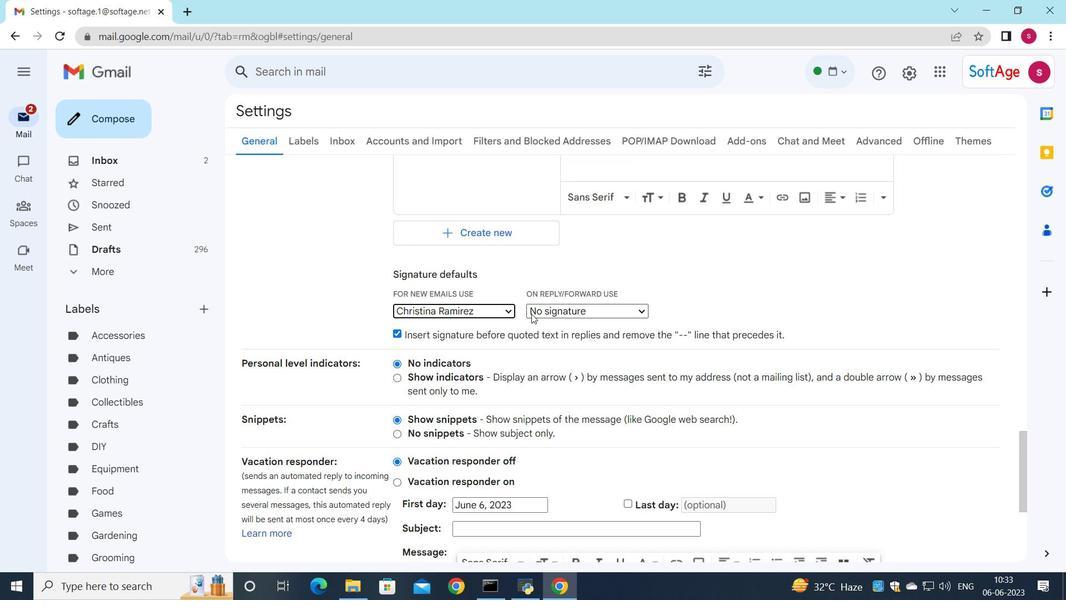 
Action: Mouse moved to (540, 345)
Screenshot: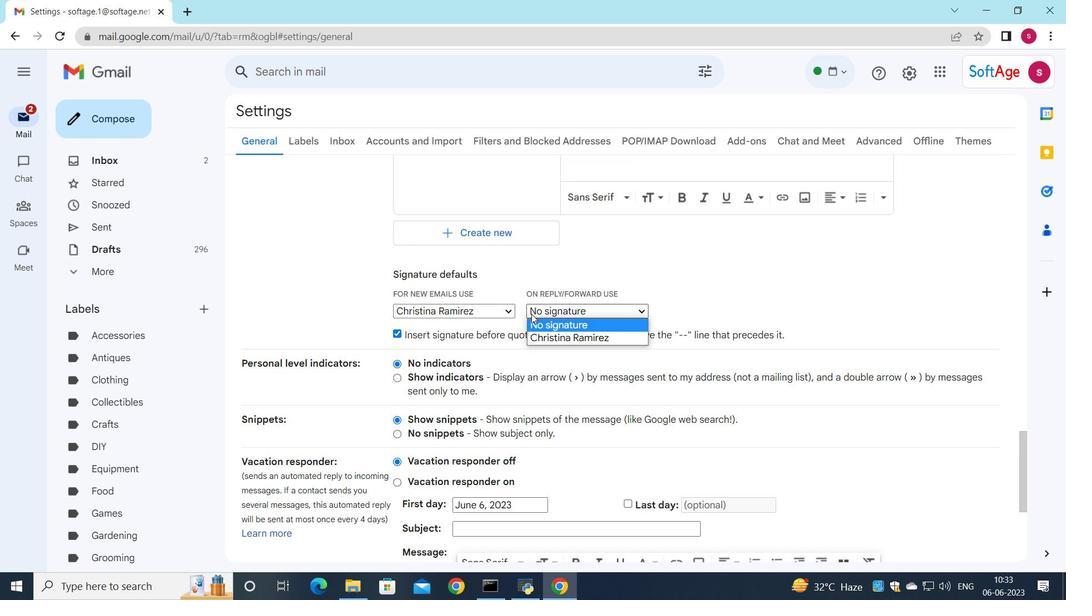 
Action: Mouse pressed left at (540, 345)
Screenshot: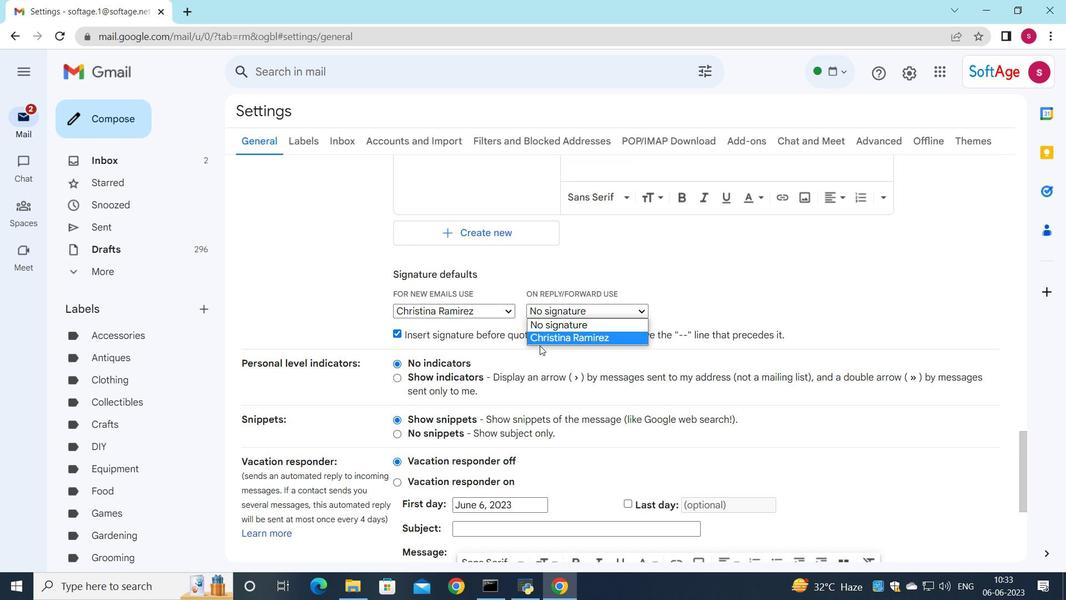 
Action: Mouse moved to (546, 310)
Screenshot: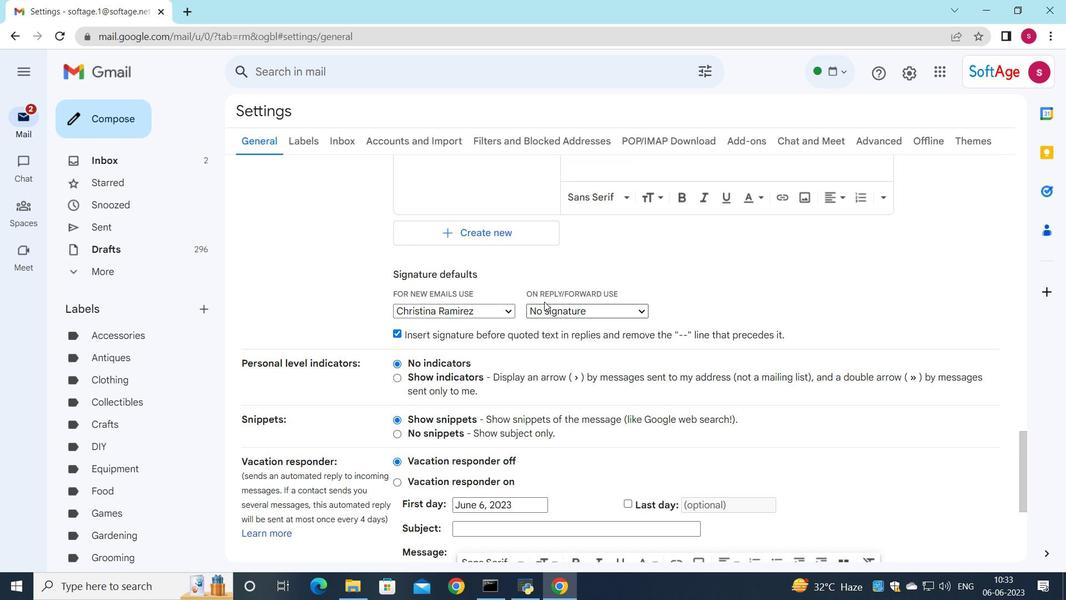 
Action: Mouse pressed left at (546, 310)
Screenshot: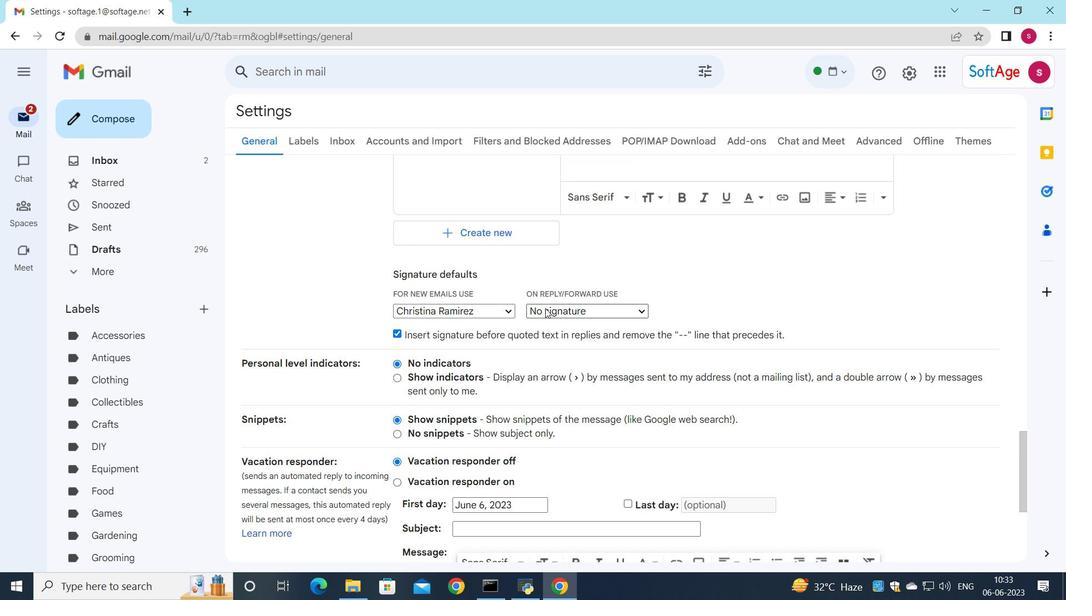 
Action: Mouse moved to (547, 334)
Screenshot: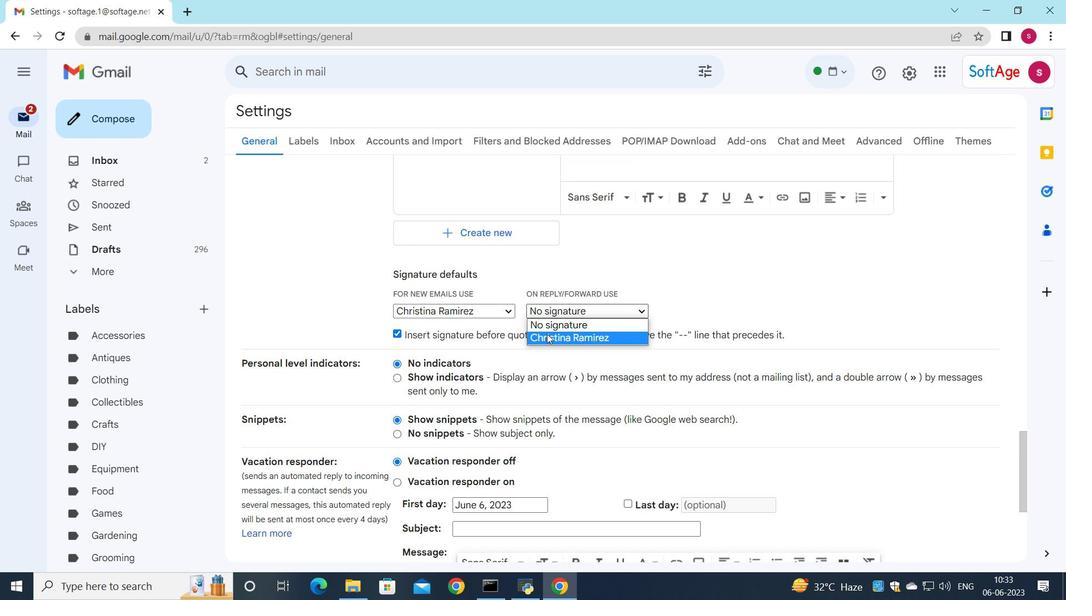 
Action: Mouse pressed left at (547, 334)
Screenshot: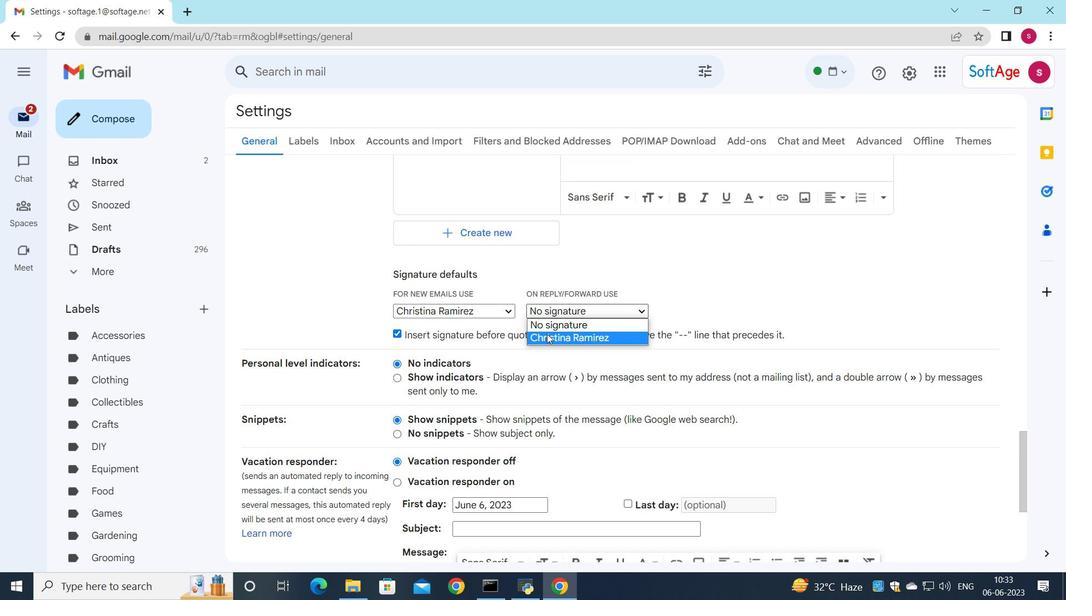 
Action: Mouse scrolled (547, 333) with delta (0, 0)
Screenshot: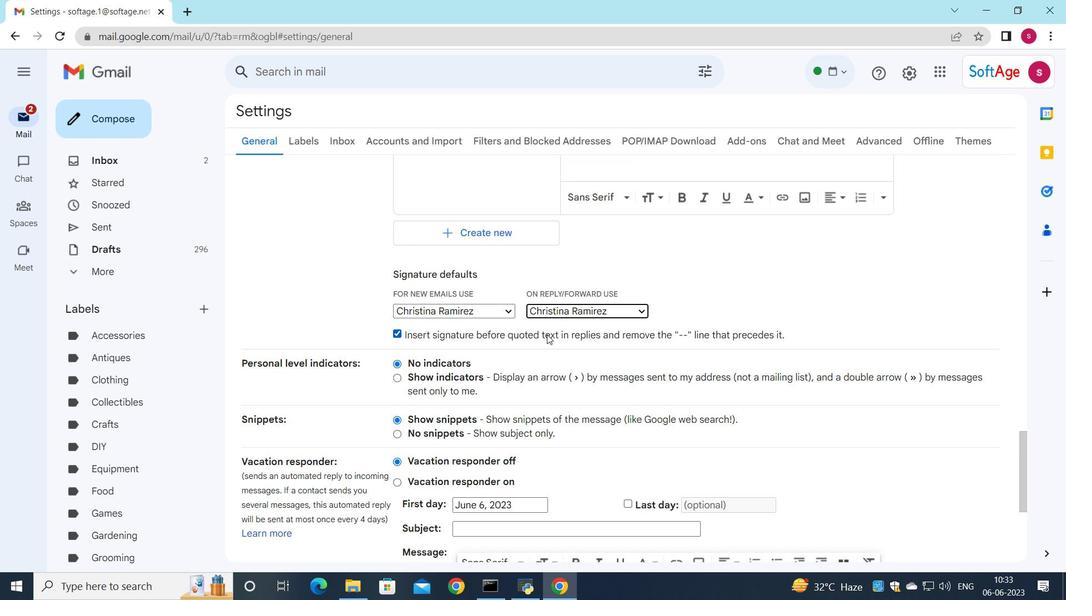 
Action: Mouse scrolled (547, 333) with delta (0, 0)
Screenshot: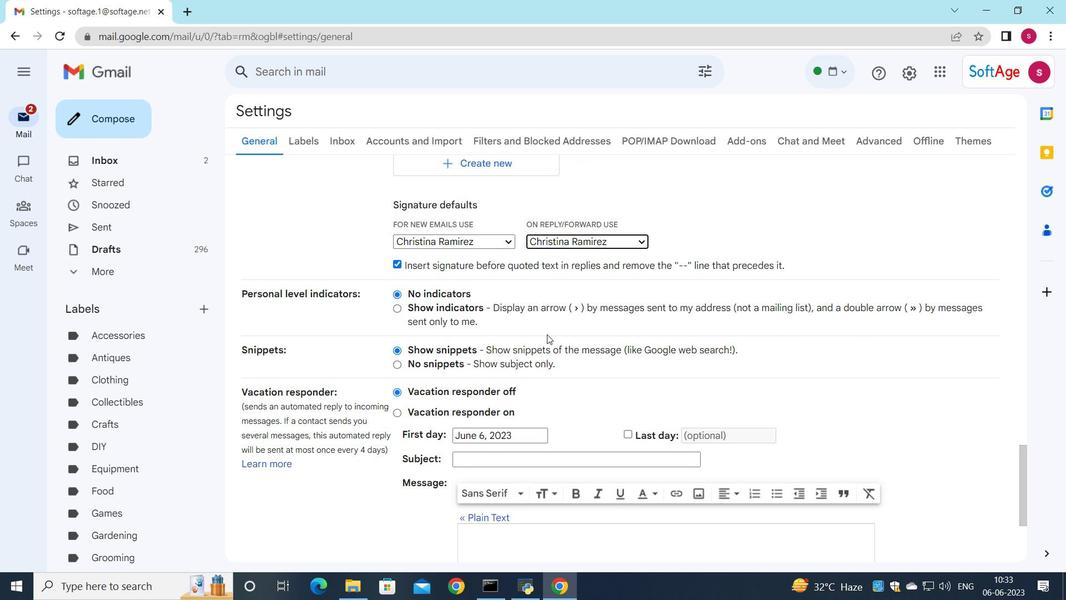 
Action: Mouse scrolled (547, 333) with delta (0, 0)
Screenshot: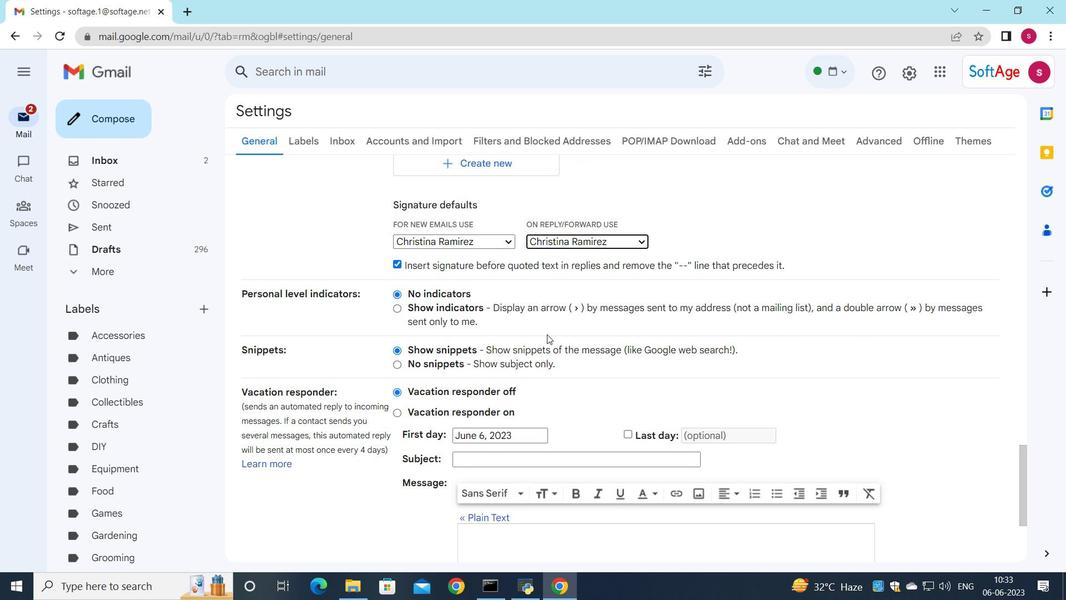 
Action: Mouse scrolled (547, 333) with delta (0, 0)
Screenshot: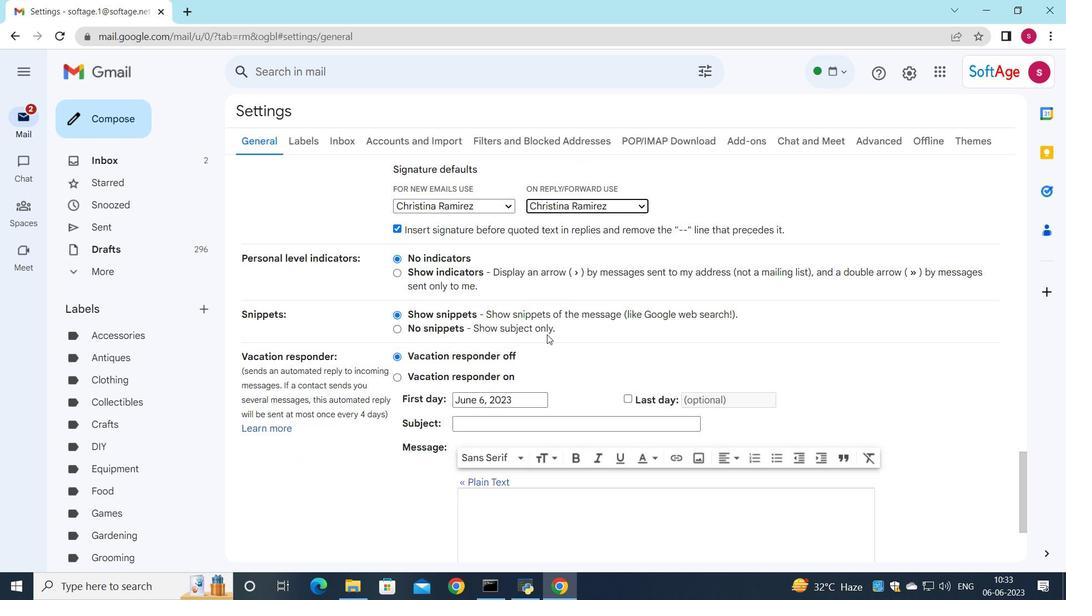
Action: Mouse scrolled (547, 333) with delta (0, 0)
Screenshot: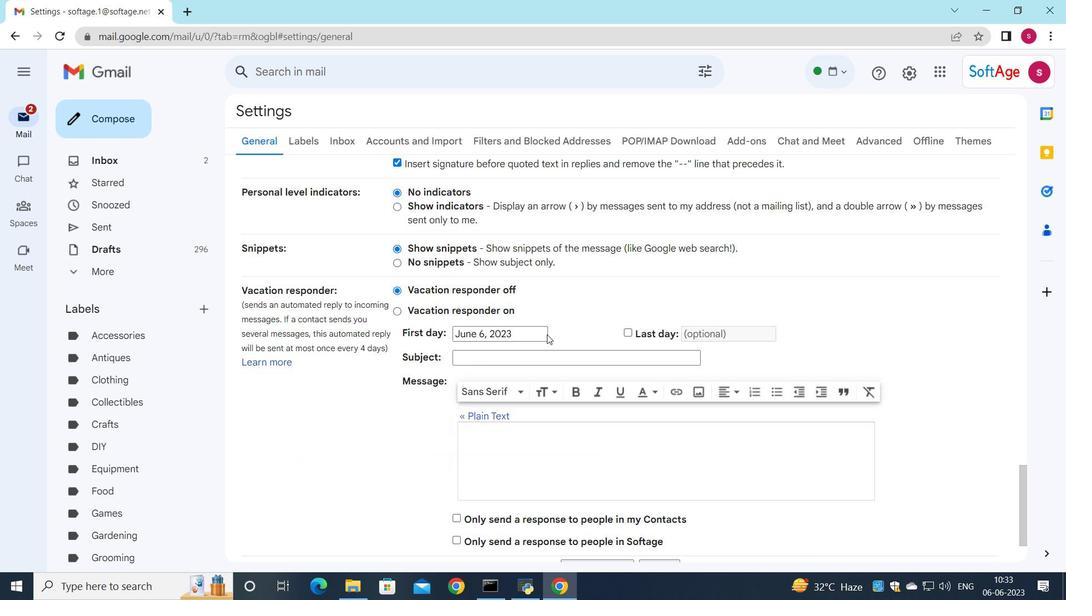 
Action: Mouse moved to (561, 386)
Screenshot: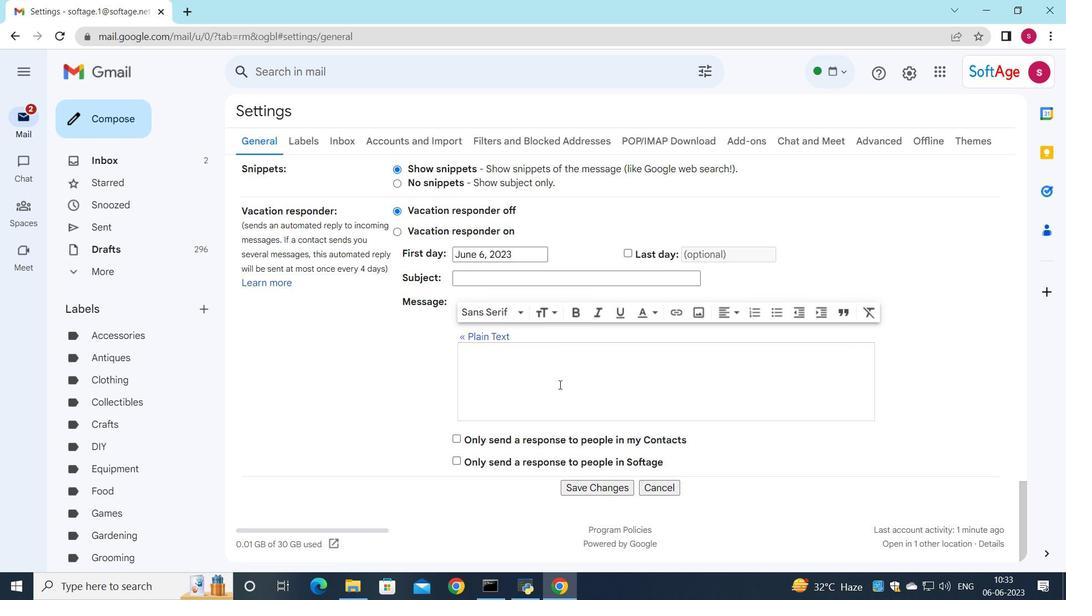 
Action: Mouse scrolled (561, 386) with delta (0, 0)
Screenshot: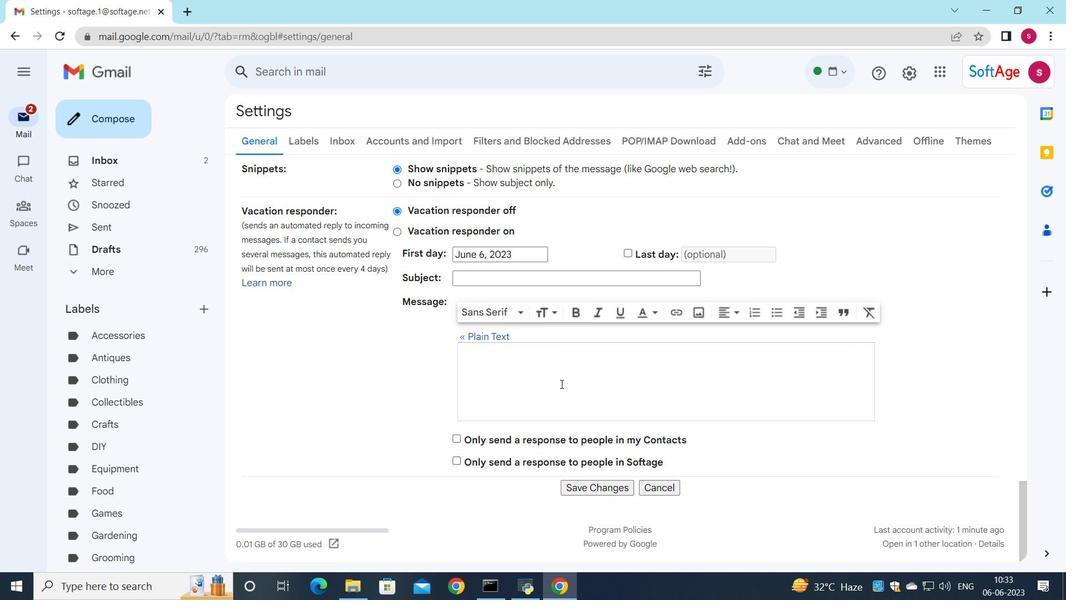 
Action: Mouse moved to (563, 392)
Screenshot: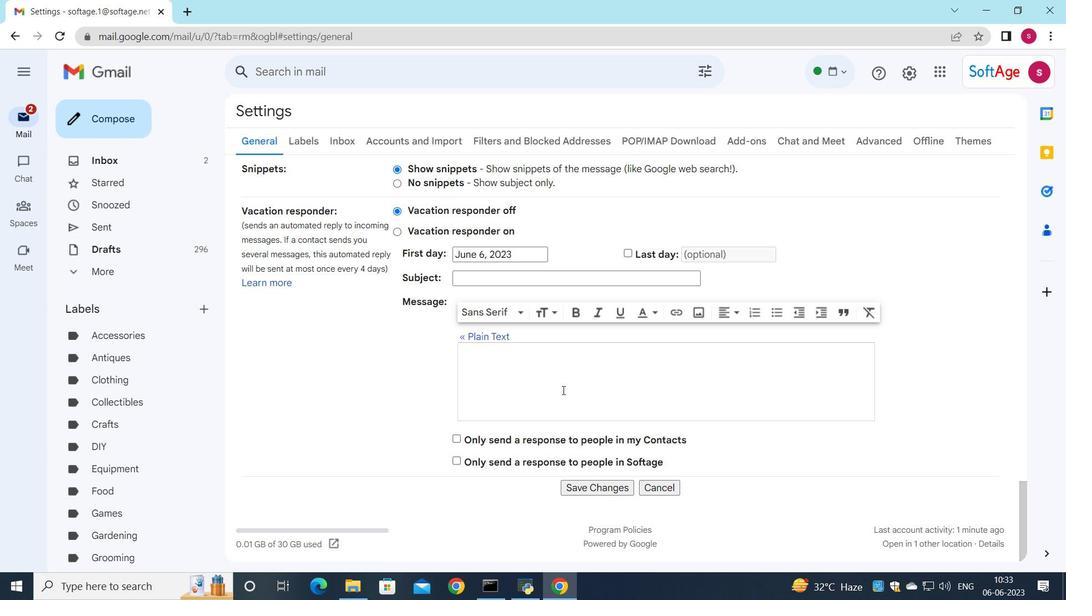 
Action: Mouse scrolled (563, 391) with delta (0, 0)
Screenshot: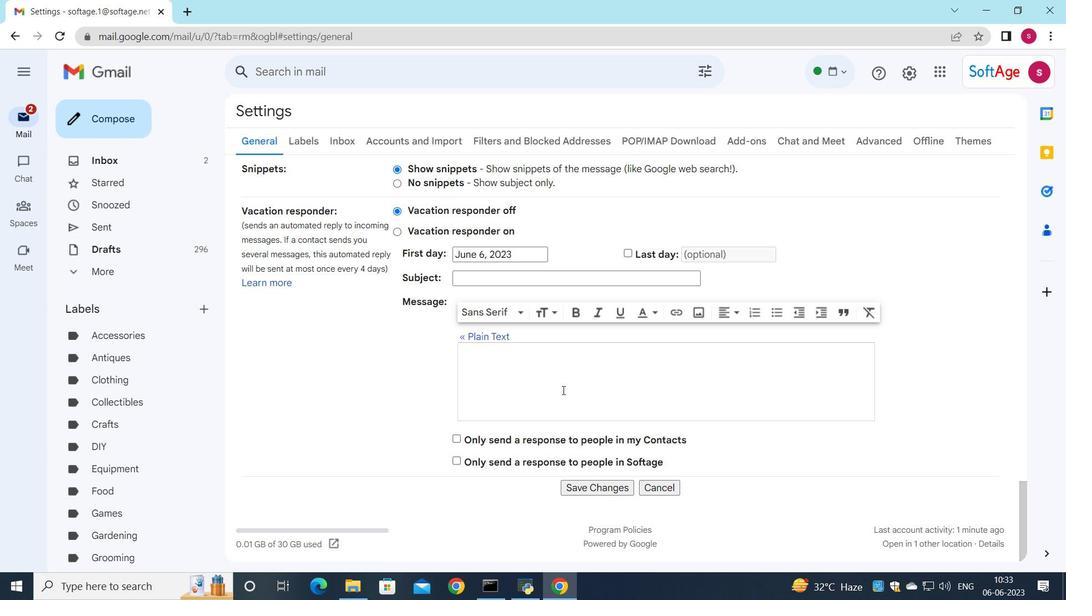 
Action: Mouse moved to (563, 398)
Screenshot: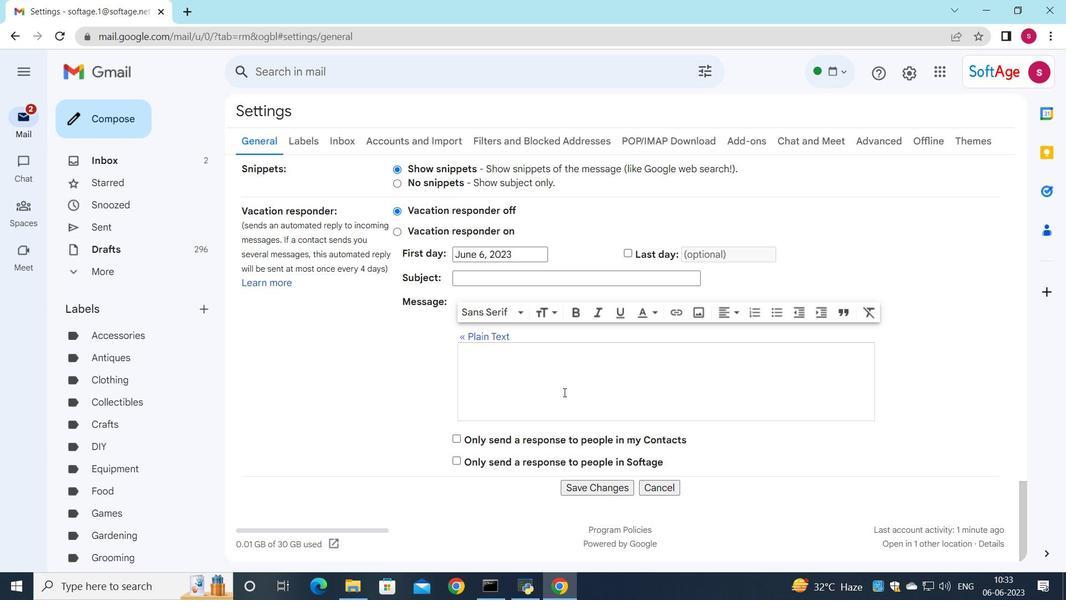 
Action: Mouse scrolled (563, 397) with delta (0, 0)
Screenshot: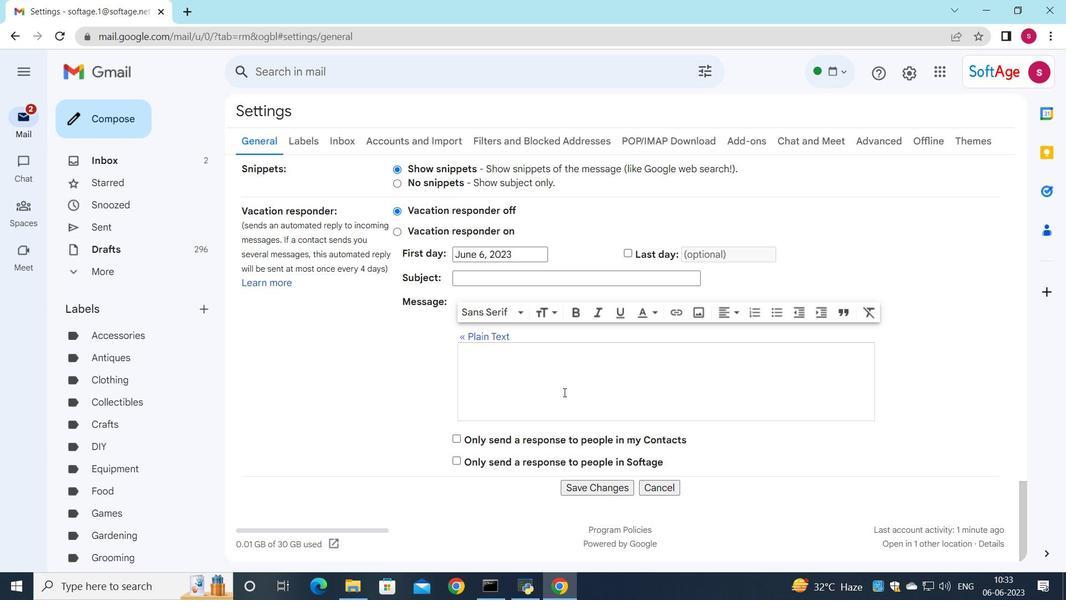 
Action: Mouse moved to (596, 482)
Screenshot: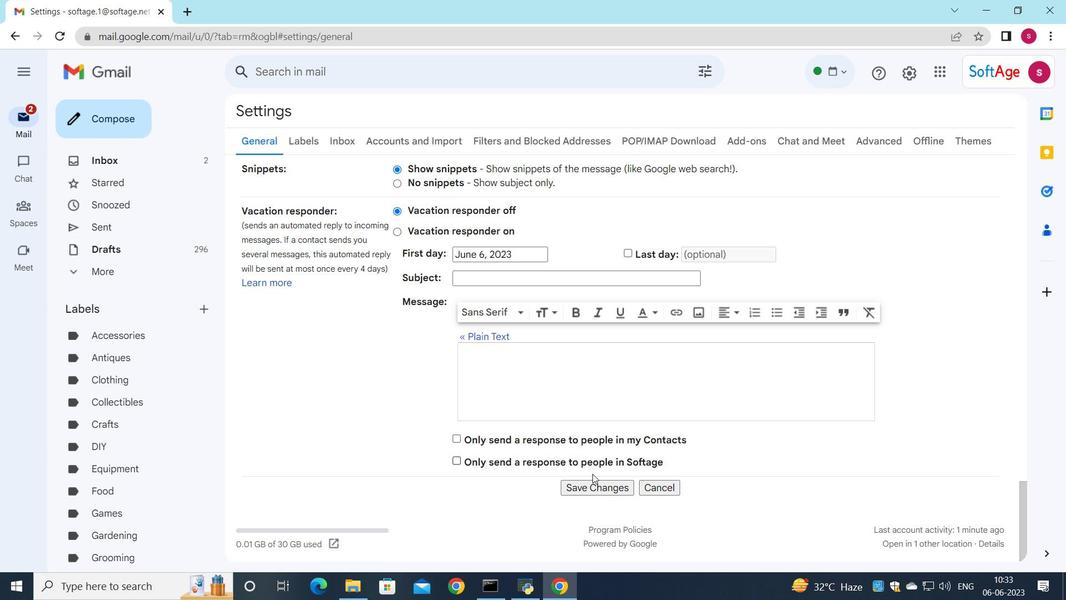 
Action: Mouse pressed left at (596, 482)
Screenshot: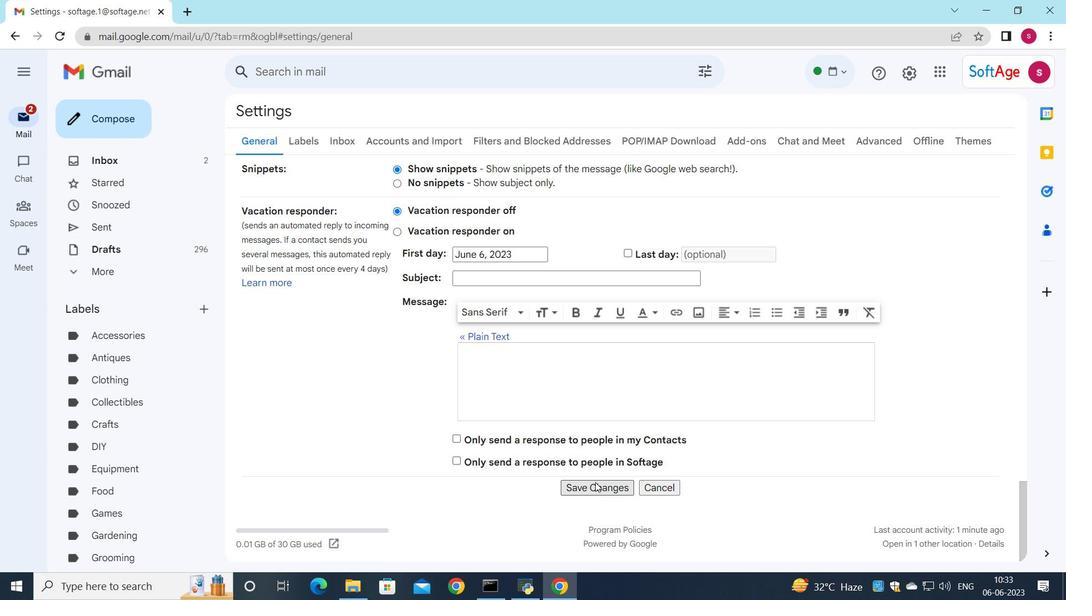 
Action: Mouse moved to (242, 446)
Screenshot: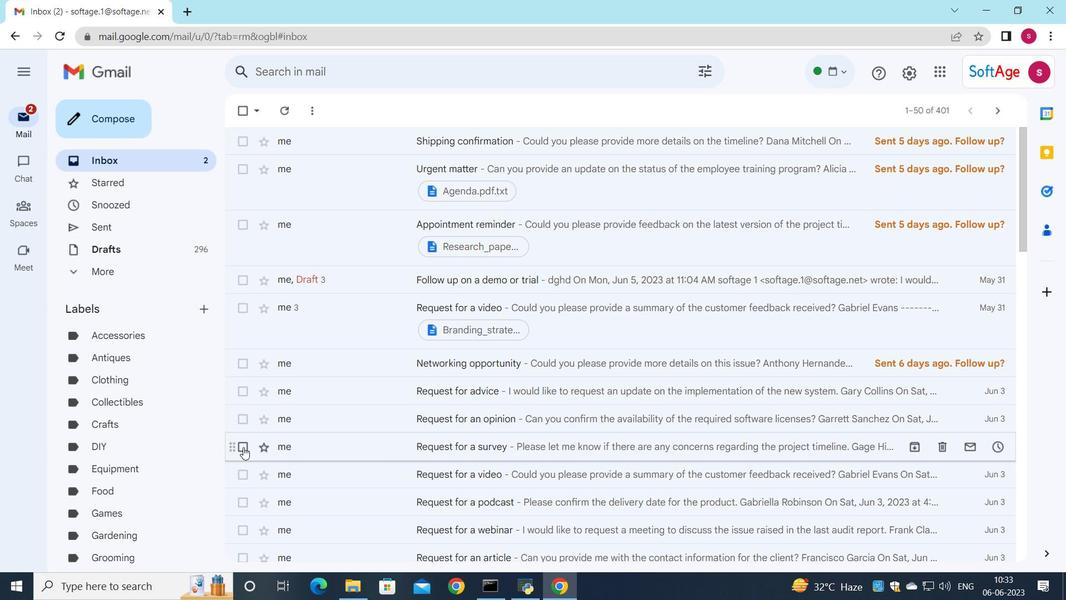 
Action: Mouse pressed left at (242, 446)
Screenshot: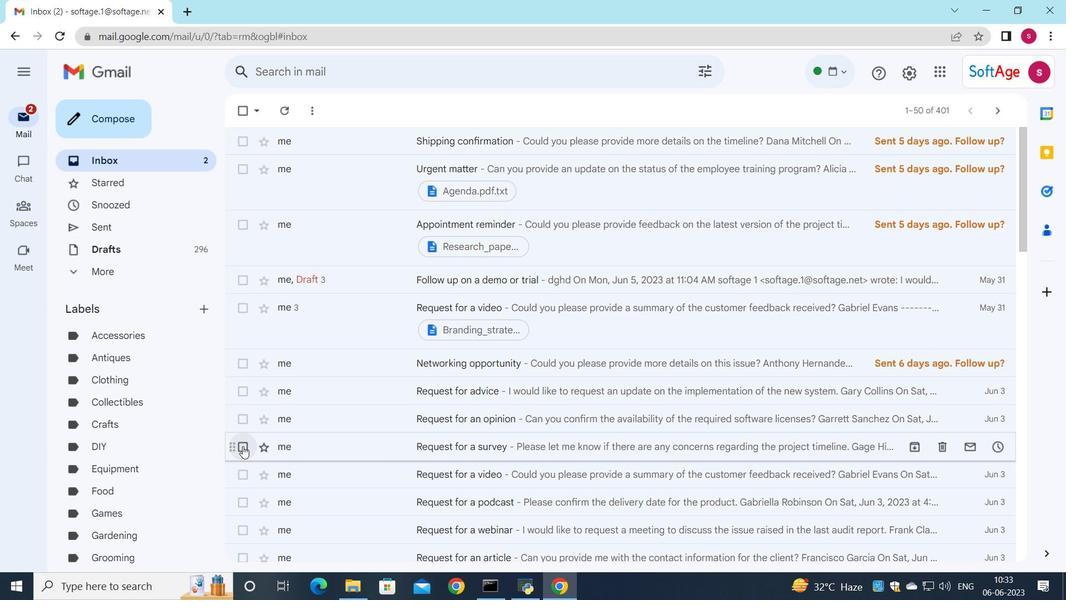 
Action: Mouse moved to (555, 116)
Screenshot: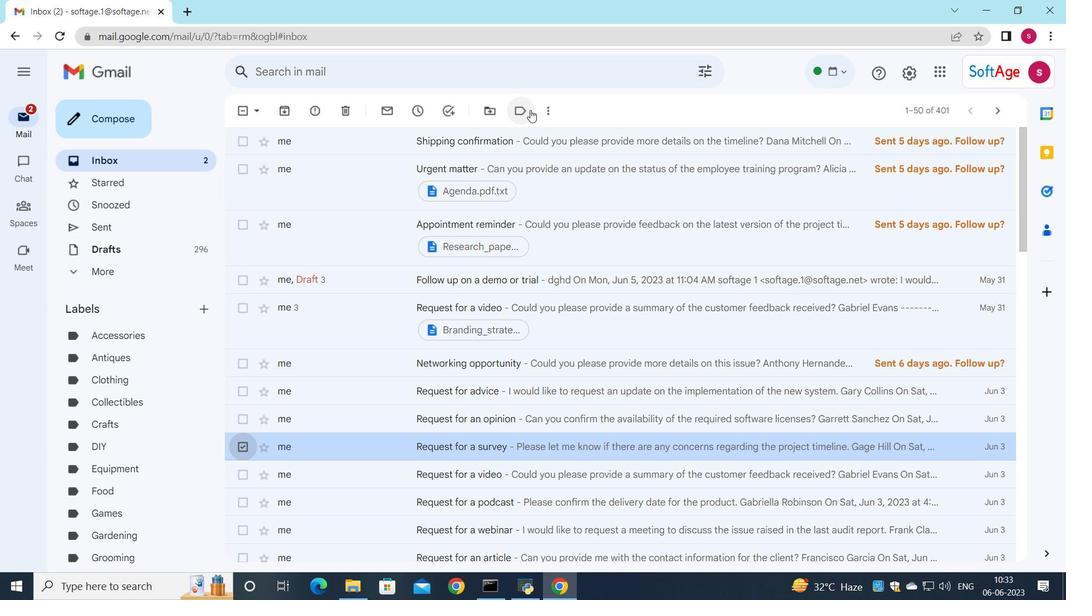 
Action: Mouse pressed left at (555, 116)
Screenshot: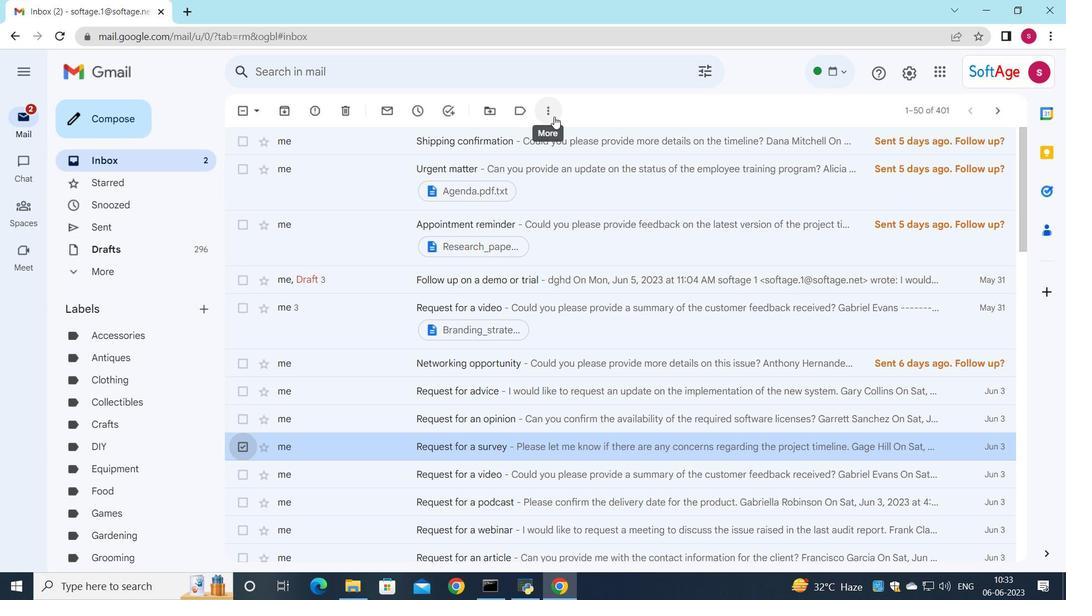 
Action: Mouse moved to (580, 239)
Screenshot: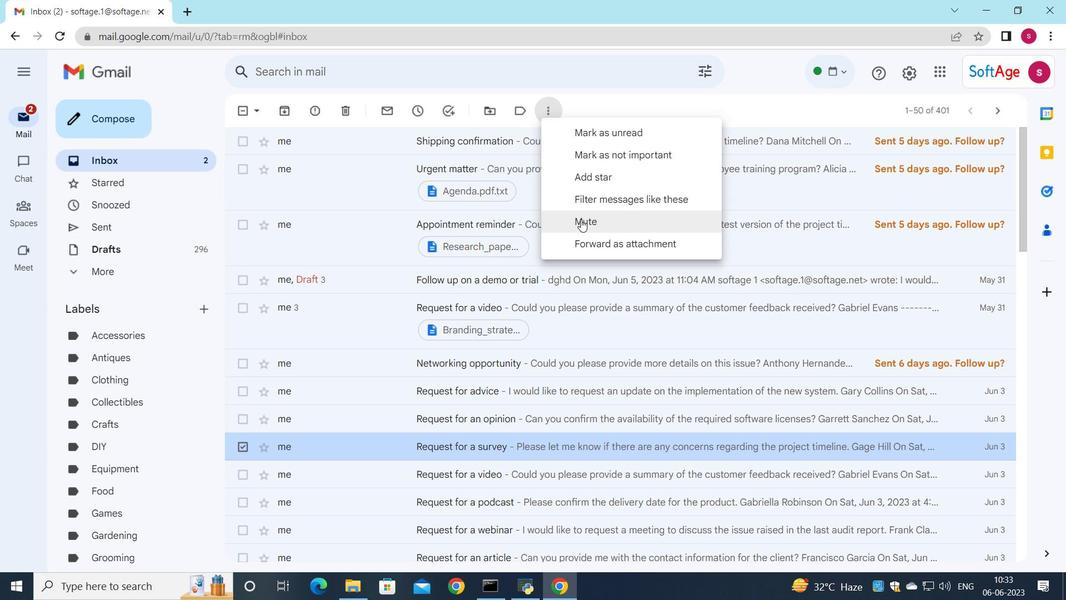 
Action: Mouse pressed left at (580, 239)
Screenshot: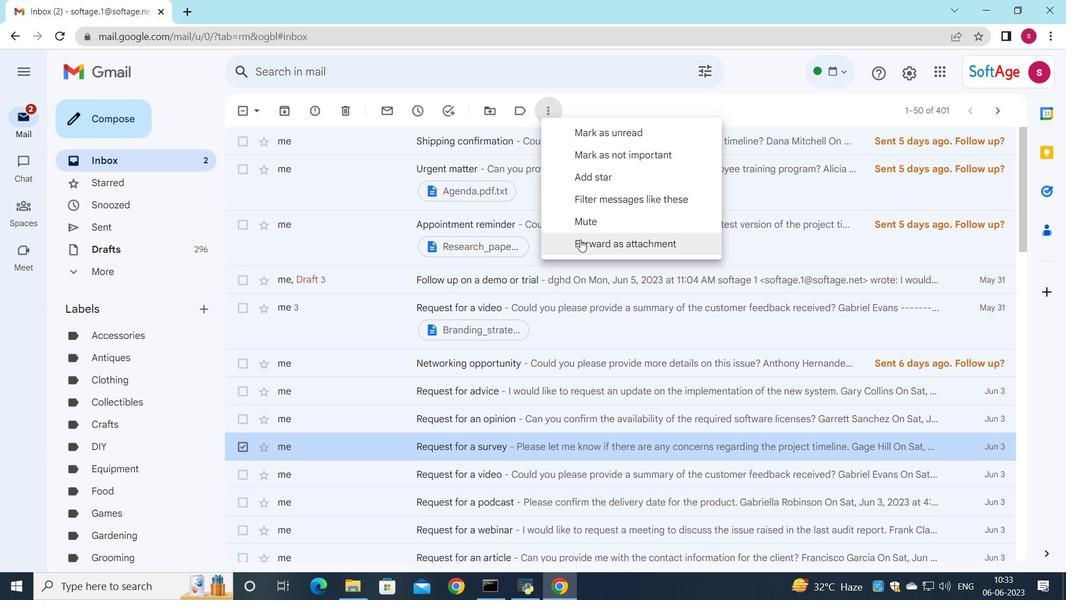 
Action: Mouse moved to (584, 233)
Screenshot: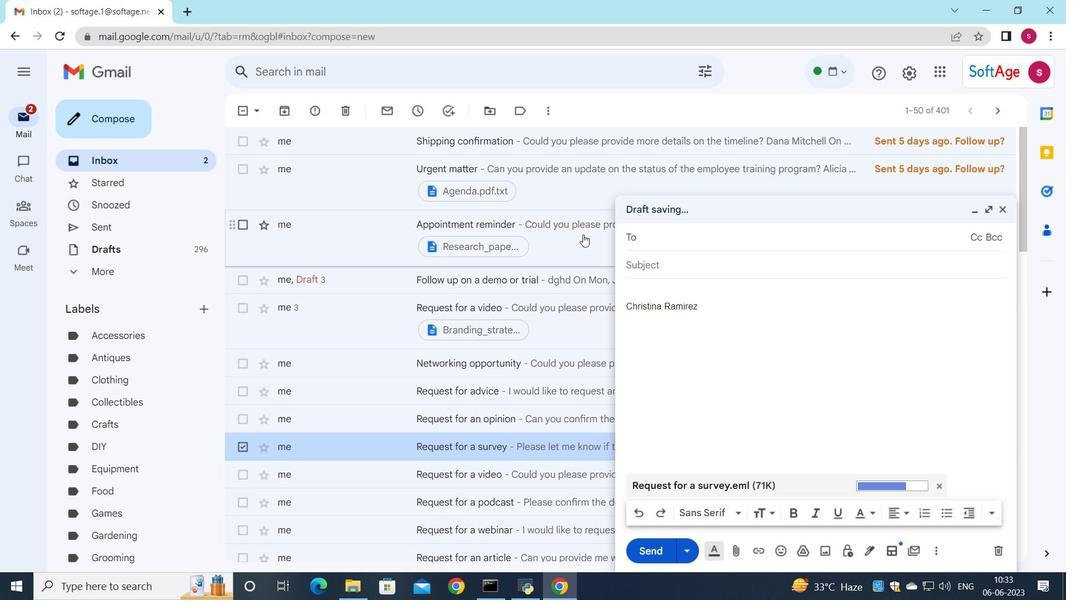
Action: Key pressed s
Screenshot: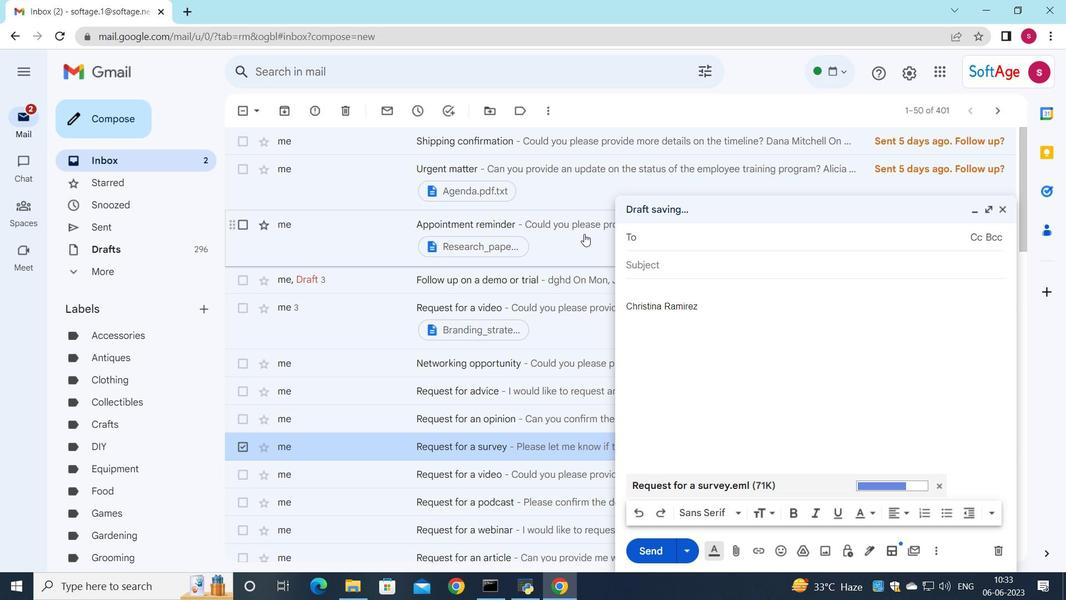 
Action: Mouse moved to (738, 486)
Screenshot: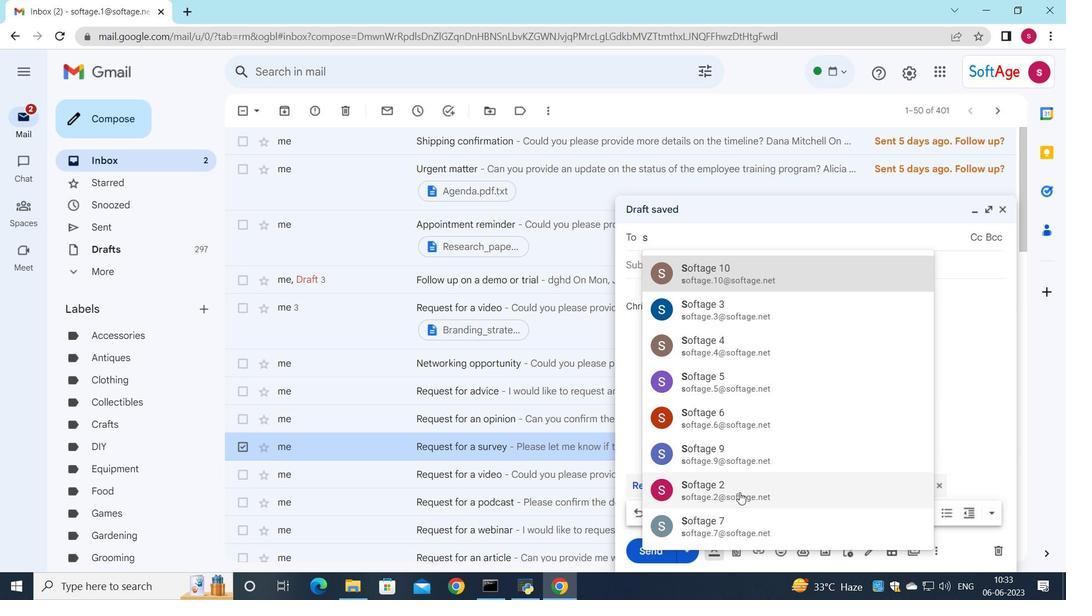 
Action: Mouse pressed left at (738, 486)
Screenshot: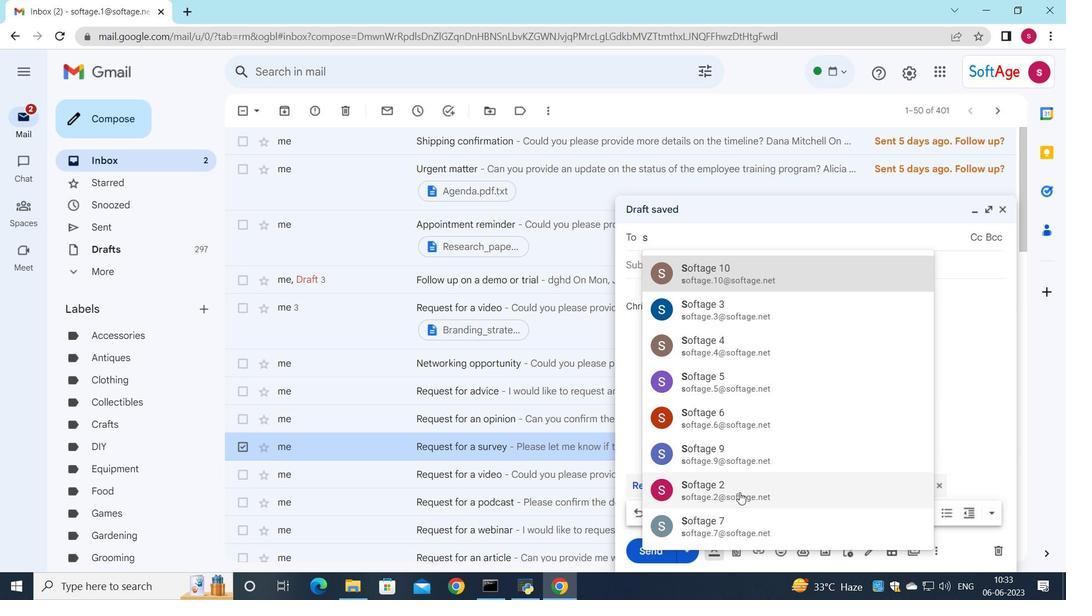 
Action: Mouse moved to (675, 277)
Screenshot: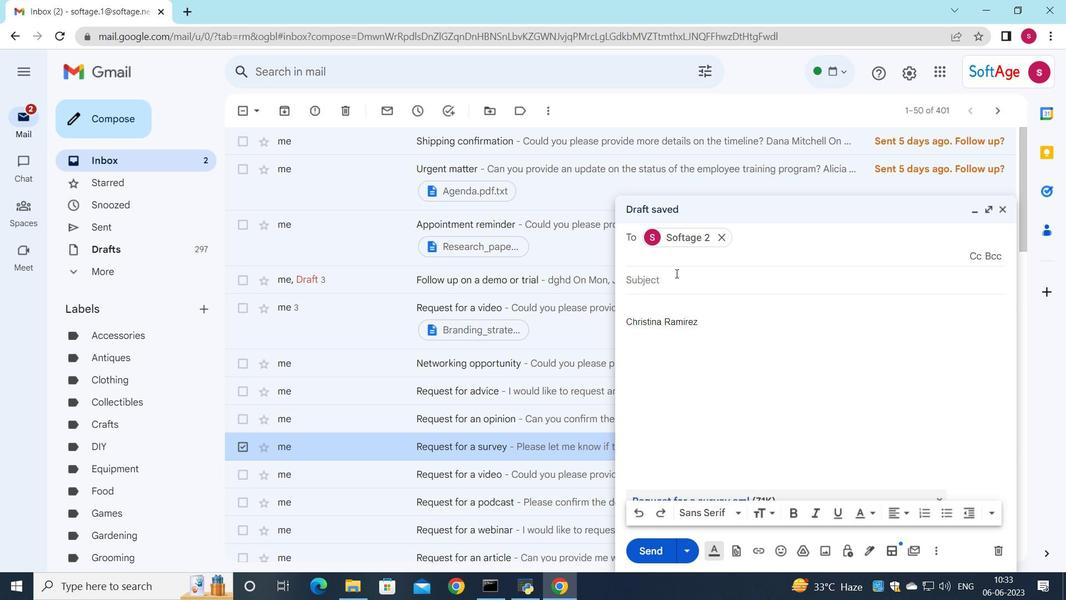 
Action: Mouse pressed left at (675, 277)
Screenshot: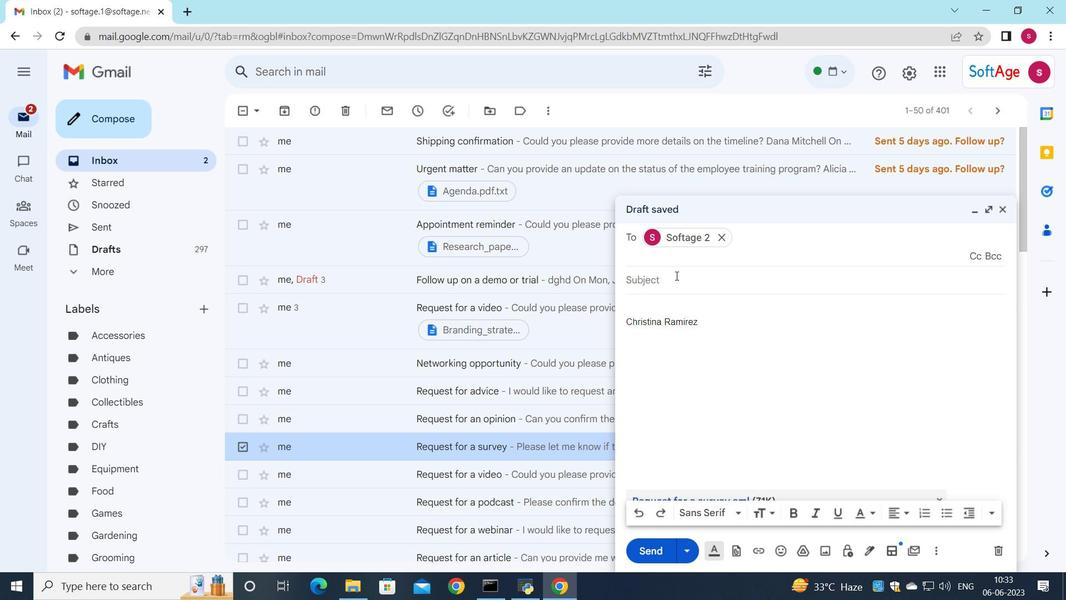 
Action: Key pressed <Key.shift>Request<Key.space>for<Key.space>donation
Screenshot: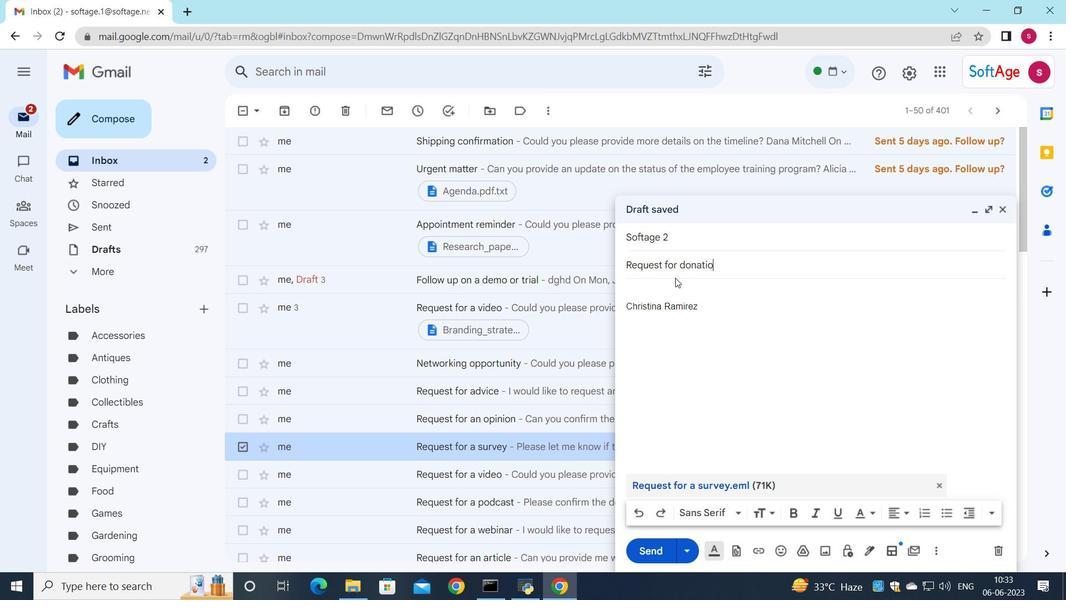 
Action: Mouse moved to (636, 291)
Screenshot: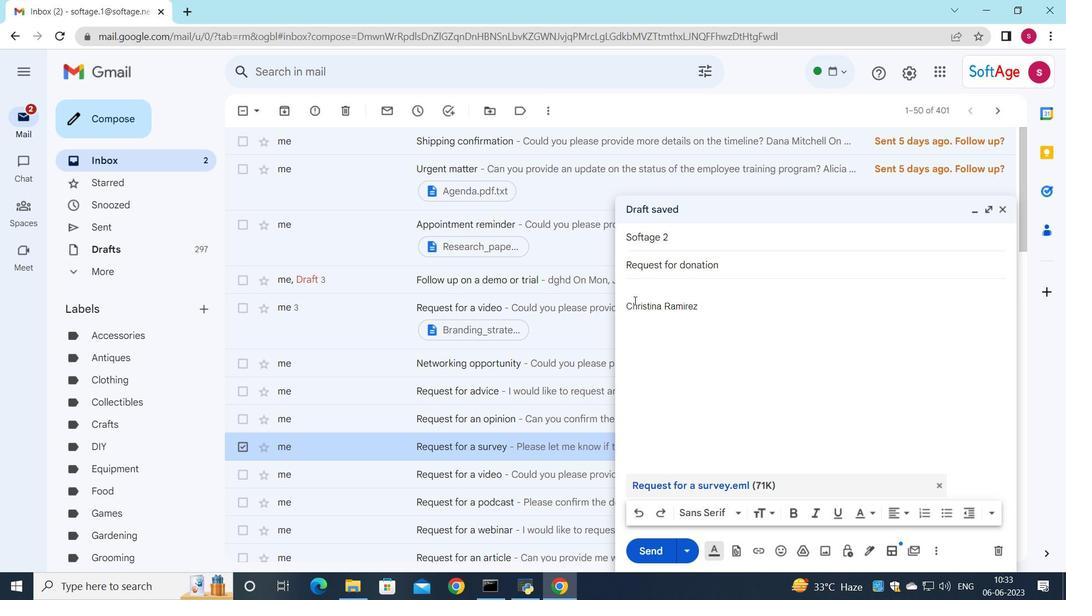 
Action: Mouse pressed left at (636, 291)
Screenshot: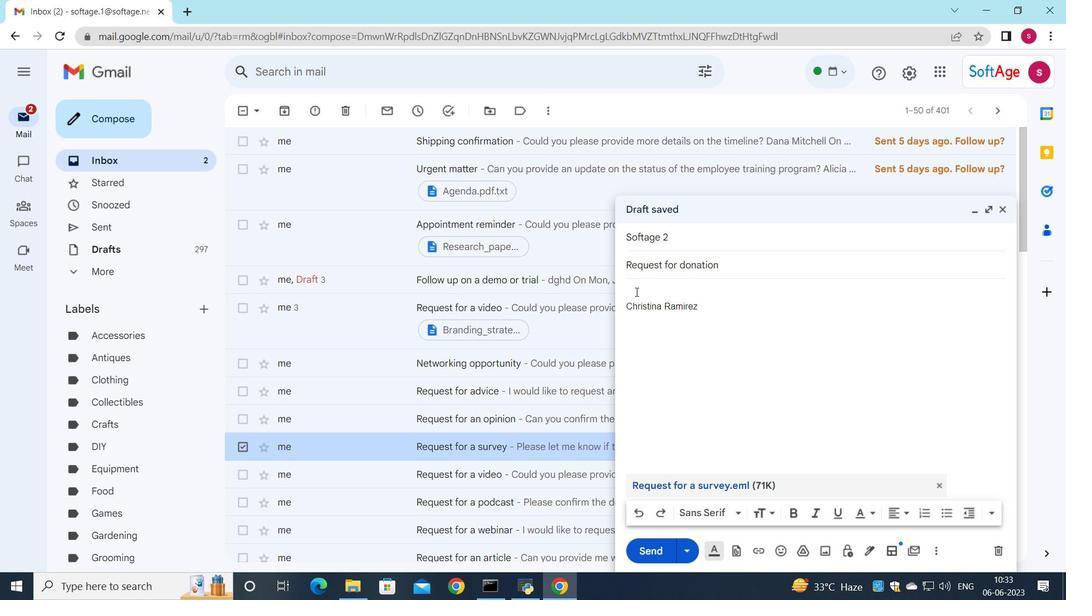
Action: Key pressed <Key.shift>Please<Key.space>let<Key.space>me<Key.space>know<Key.space>ifthere<Key.space>are<Key.space>any<Key.space>issues<Key.space>or<Key.space>concerns<Key.space>that<Key.space>need<Key.space>to<Key.space>be<Key.space>addressed.
Screenshot: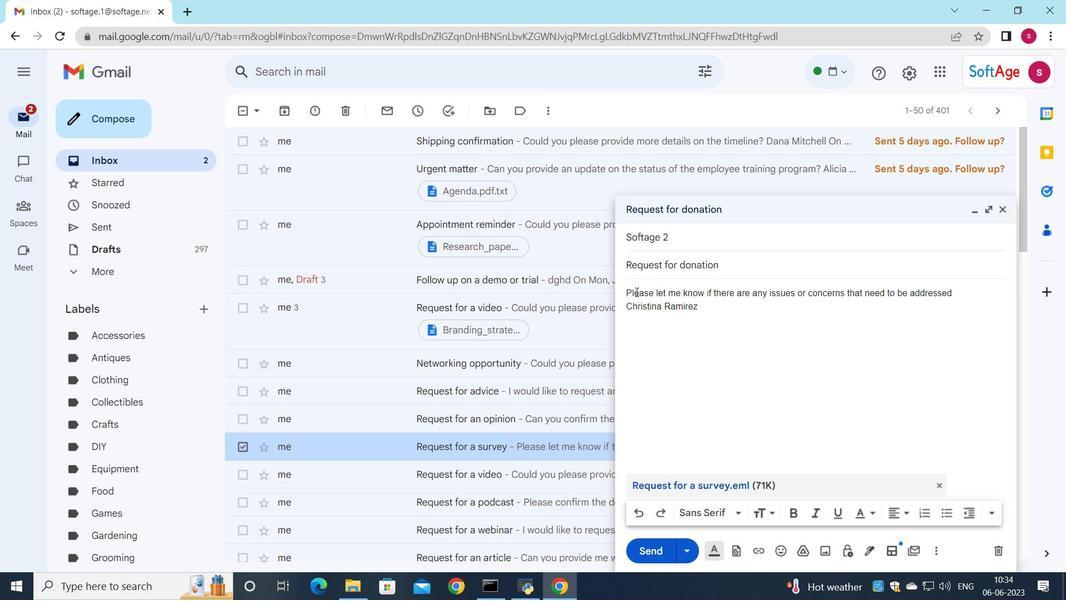 
Action: Mouse moved to (644, 554)
Screenshot: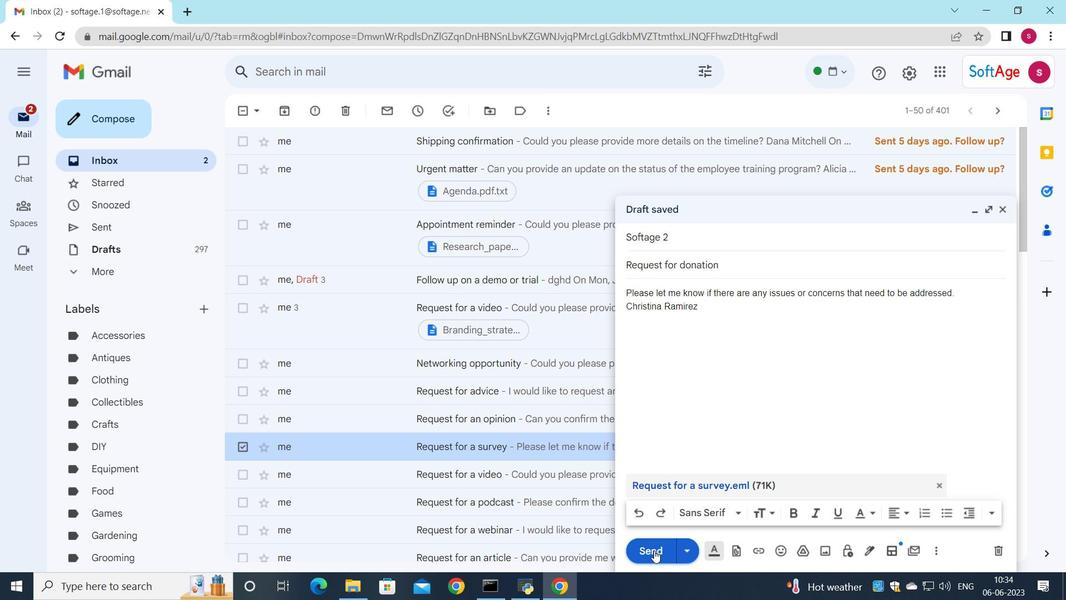 
Action: Mouse pressed left at (644, 554)
Screenshot: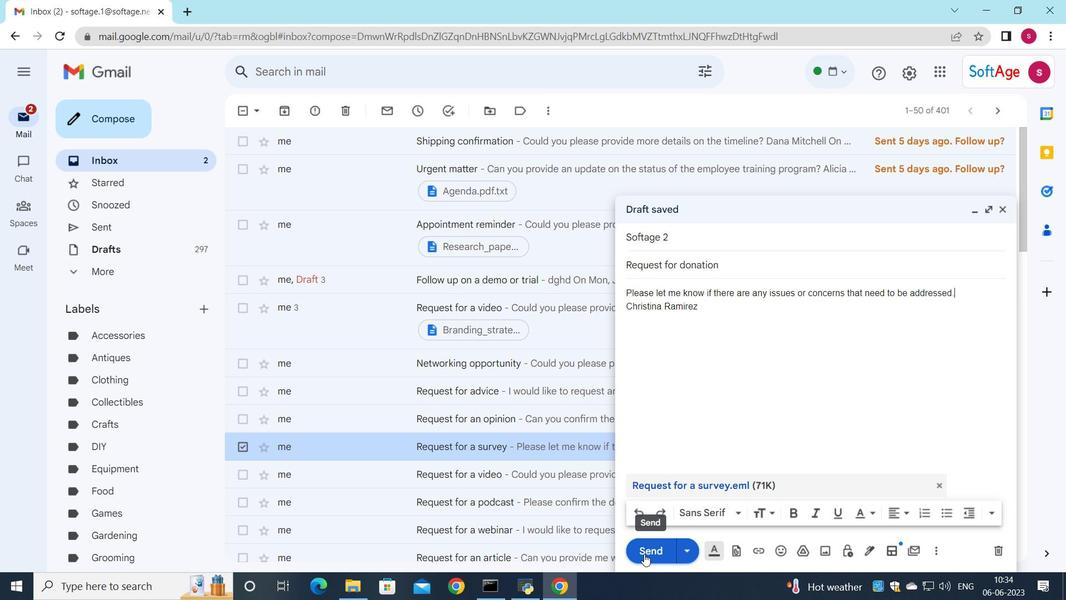 
Action: Mouse moved to (621, 457)
Screenshot: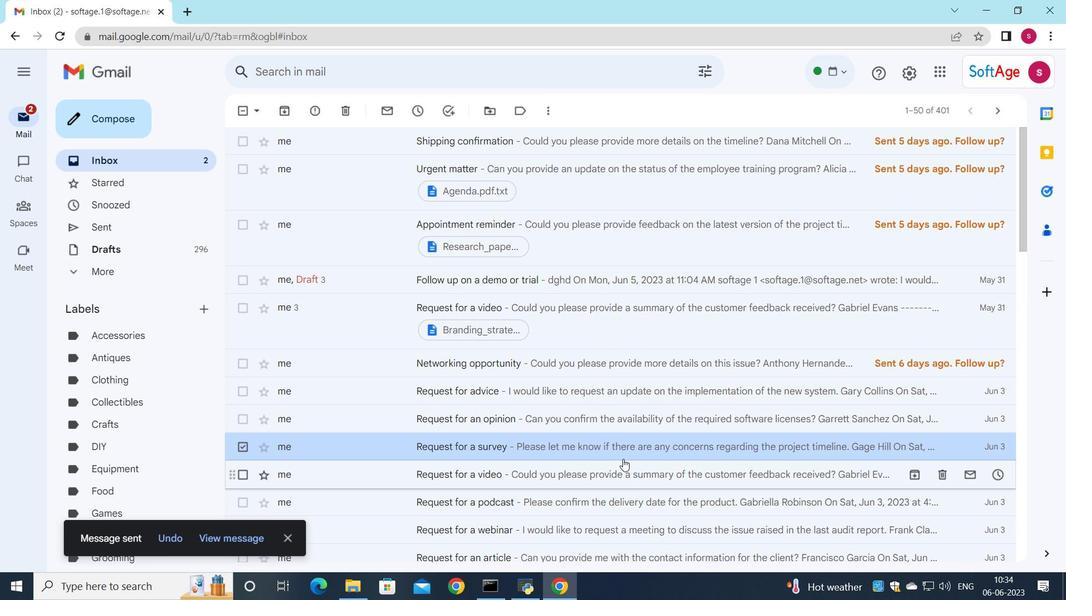 
